 Task: Search one way flight ticket for 4 adults, 1 infant in seat and 1 infant on lap in premium economy from Lexington: Blue Grass Airport to Raleigh: Raleigh-durham International Airport on 8-5-2023. Choice of flights is Southwest. Number of bags: 3 checked bags. Price is upto 107000. Outbound departure time preference is 19:15.
Action: Mouse moved to (306, 290)
Screenshot: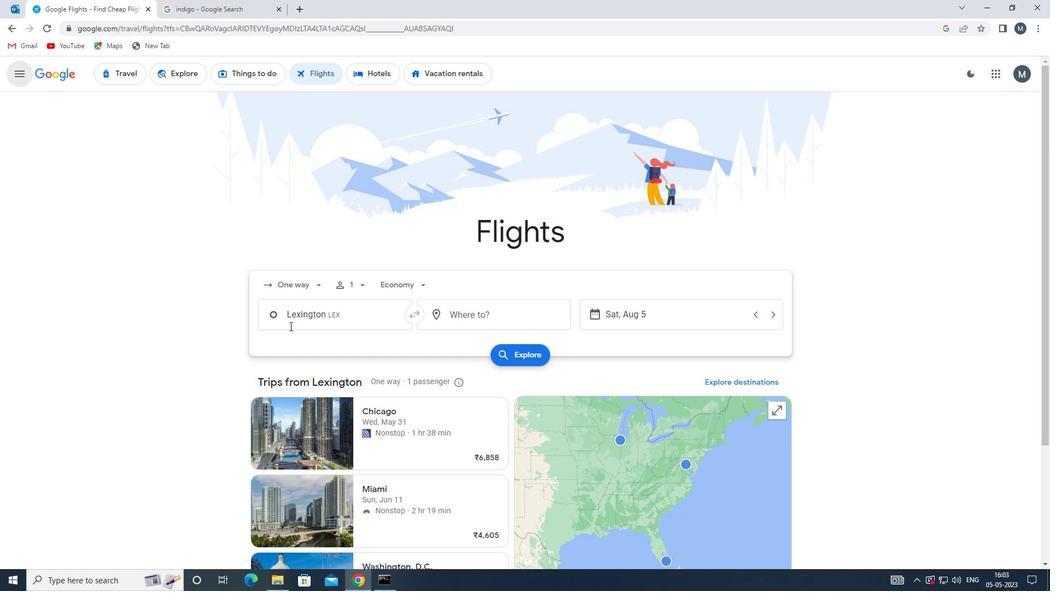 
Action: Mouse pressed left at (306, 290)
Screenshot: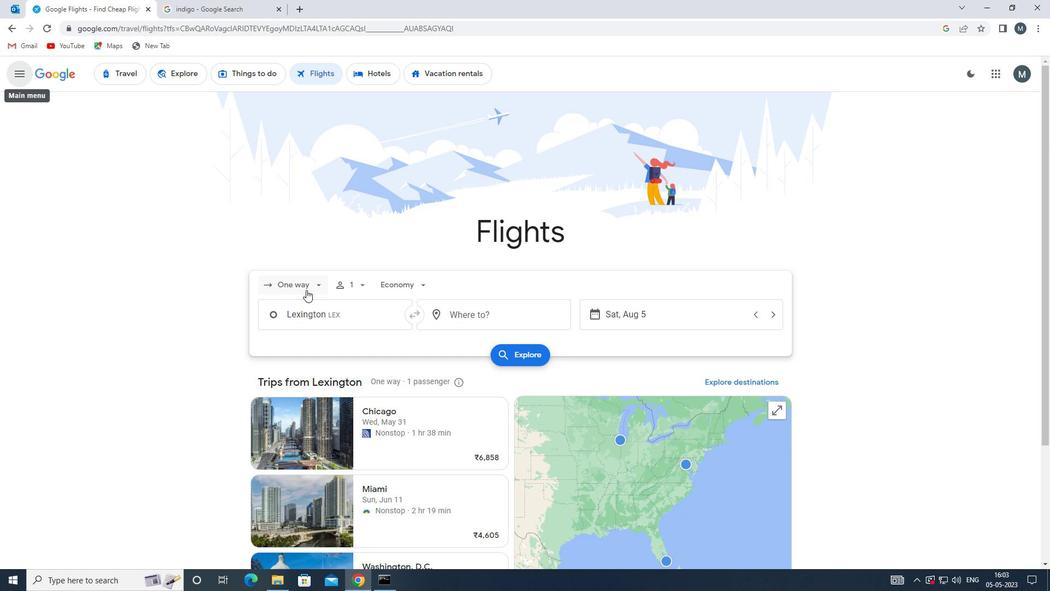 
Action: Mouse moved to (320, 338)
Screenshot: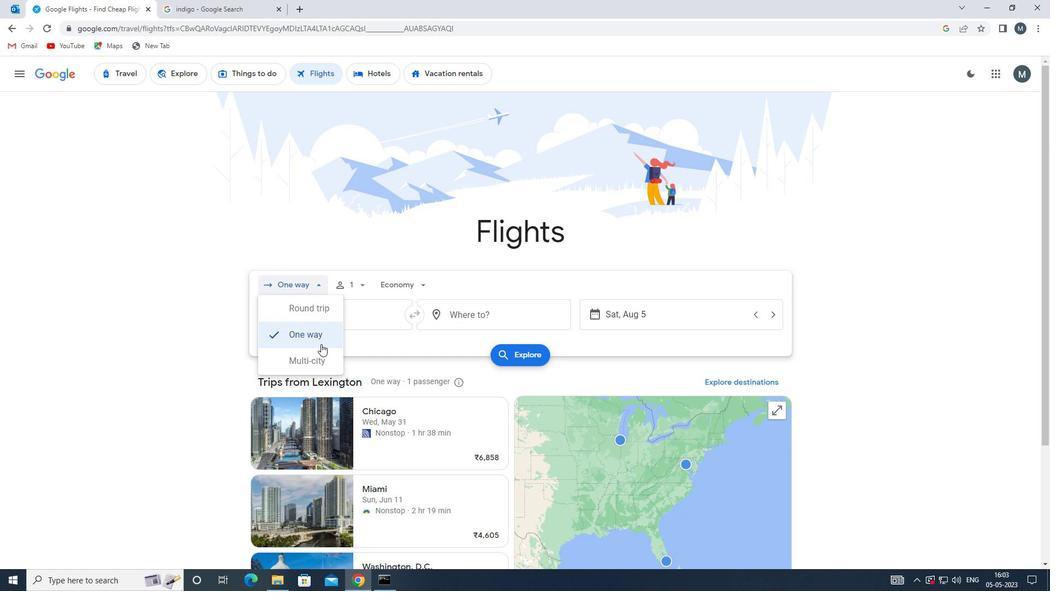
Action: Mouse pressed left at (320, 338)
Screenshot: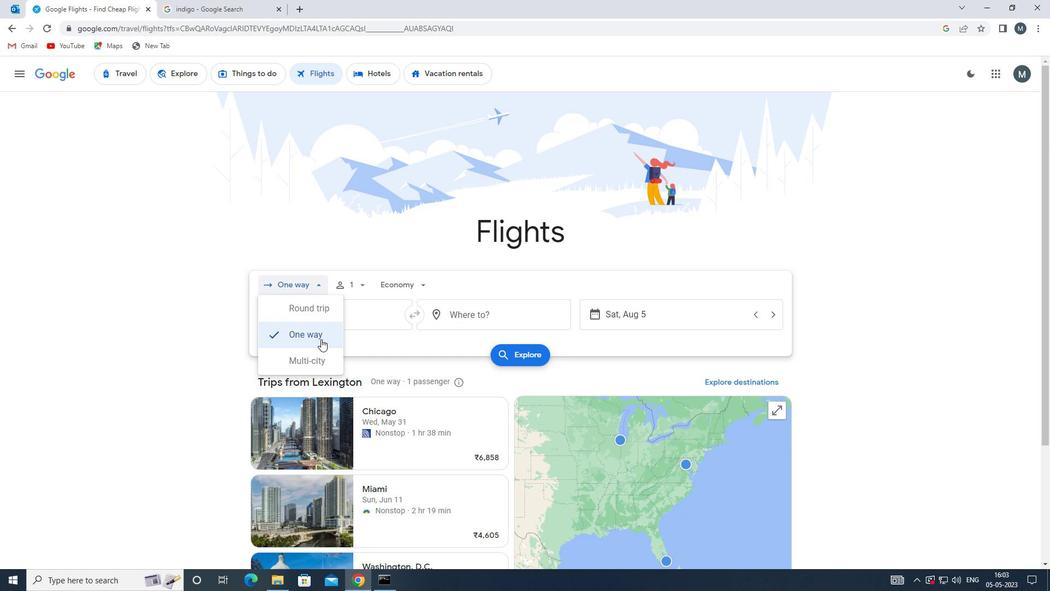 
Action: Mouse moved to (357, 290)
Screenshot: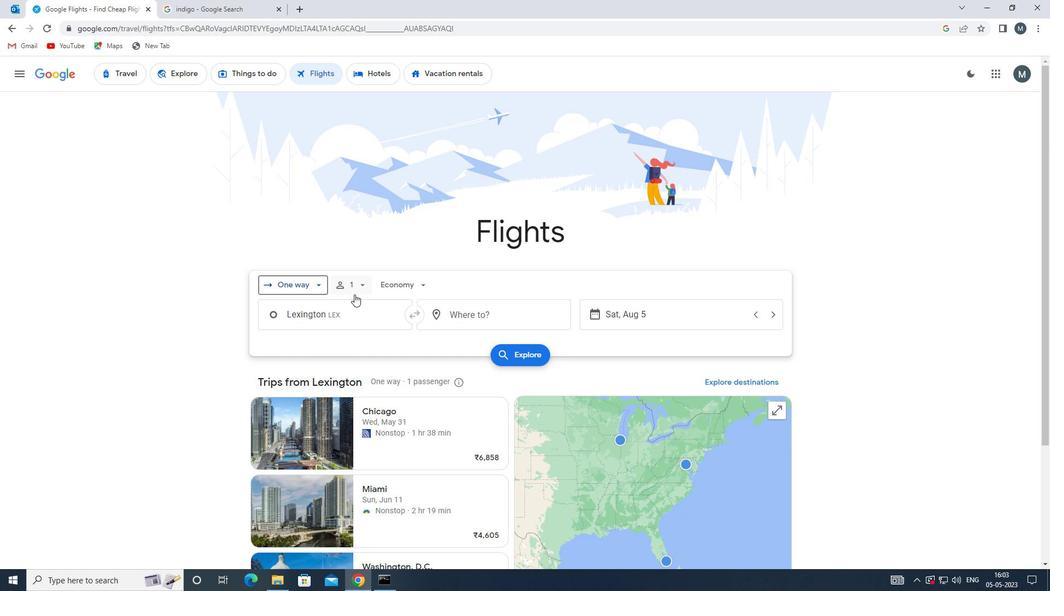 
Action: Mouse pressed left at (357, 290)
Screenshot: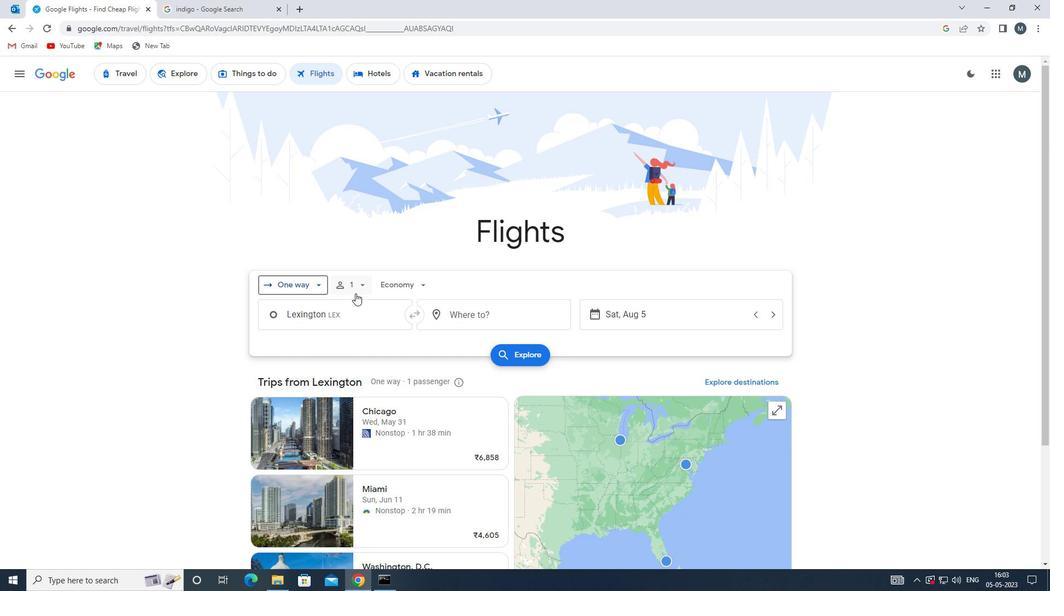 
Action: Mouse moved to (441, 316)
Screenshot: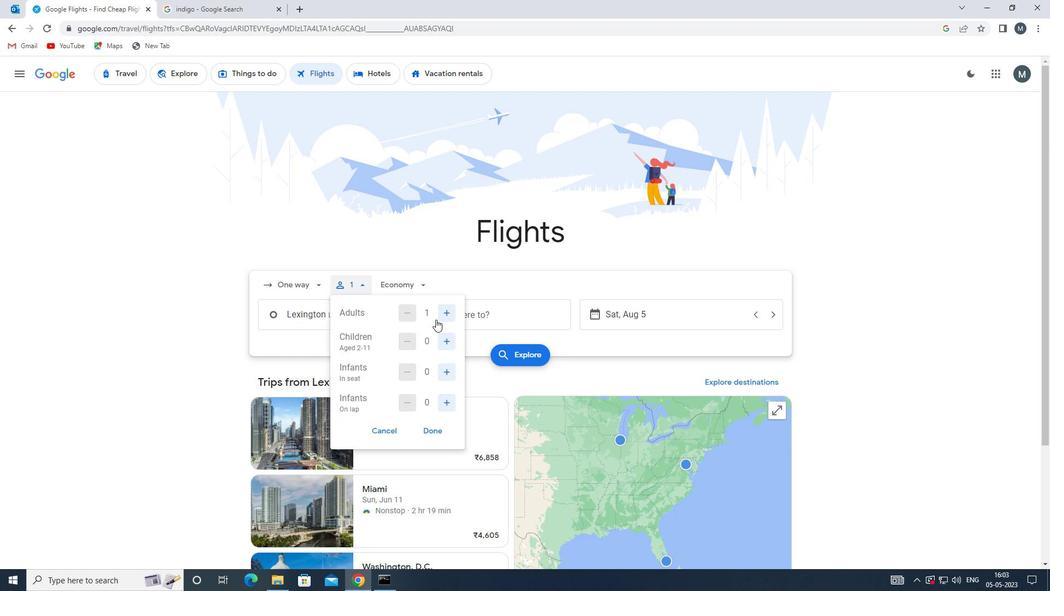 
Action: Mouse pressed left at (441, 316)
Screenshot: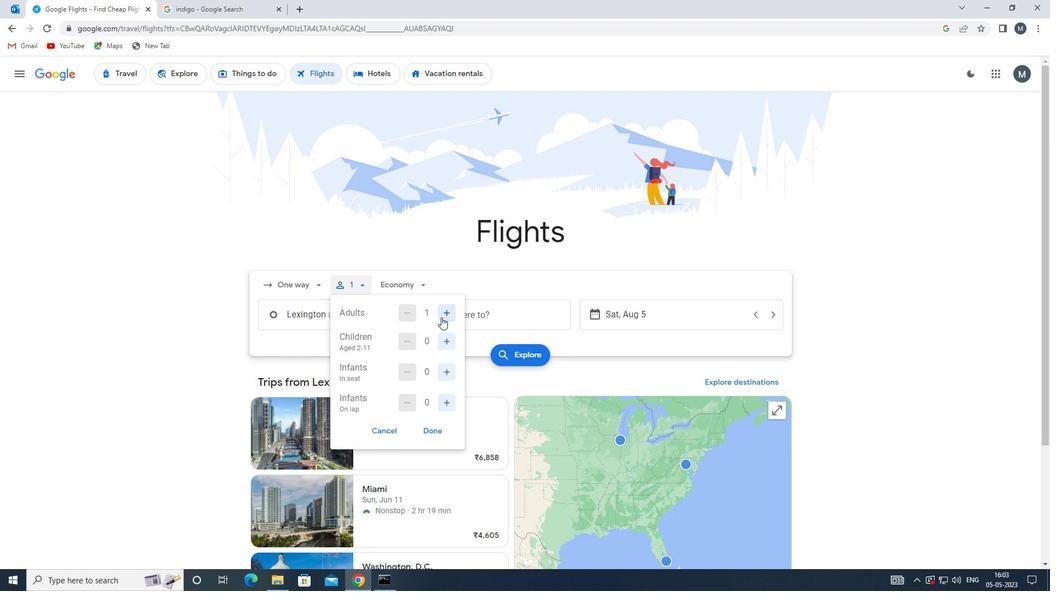 
Action: Mouse moved to (446, 315)
Screenshot: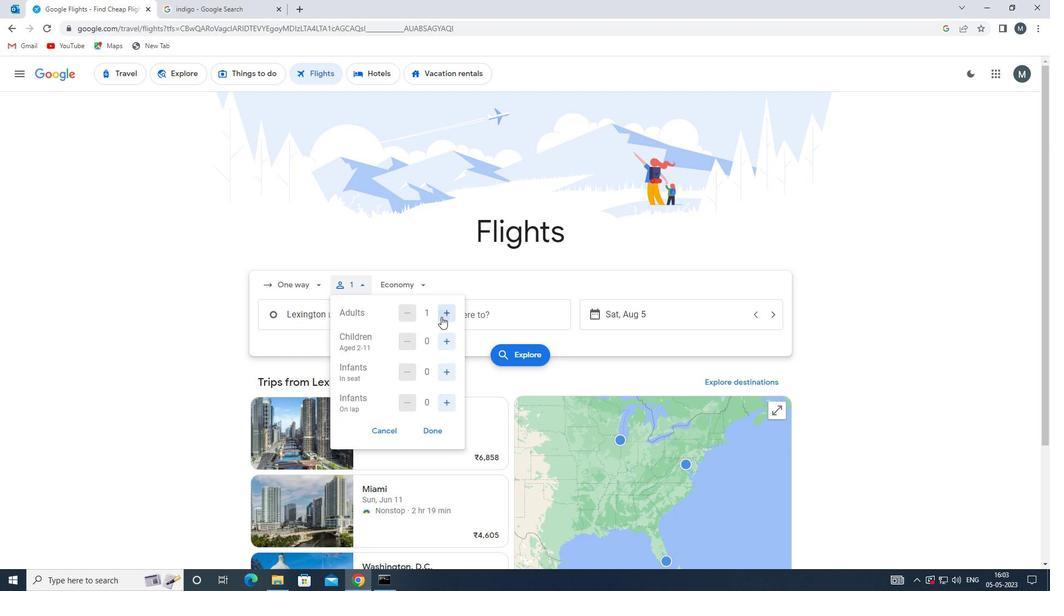 
Action: Mouse pressed left at (446, 315)
Screenshot: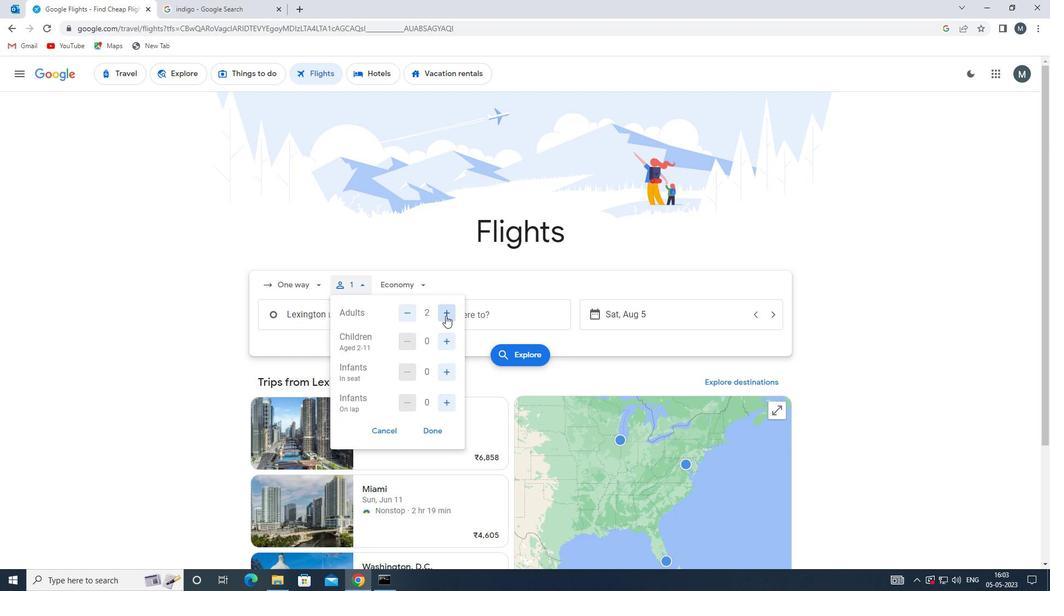 
Action: Mouse pressed left at (446, 315)
Screenshot: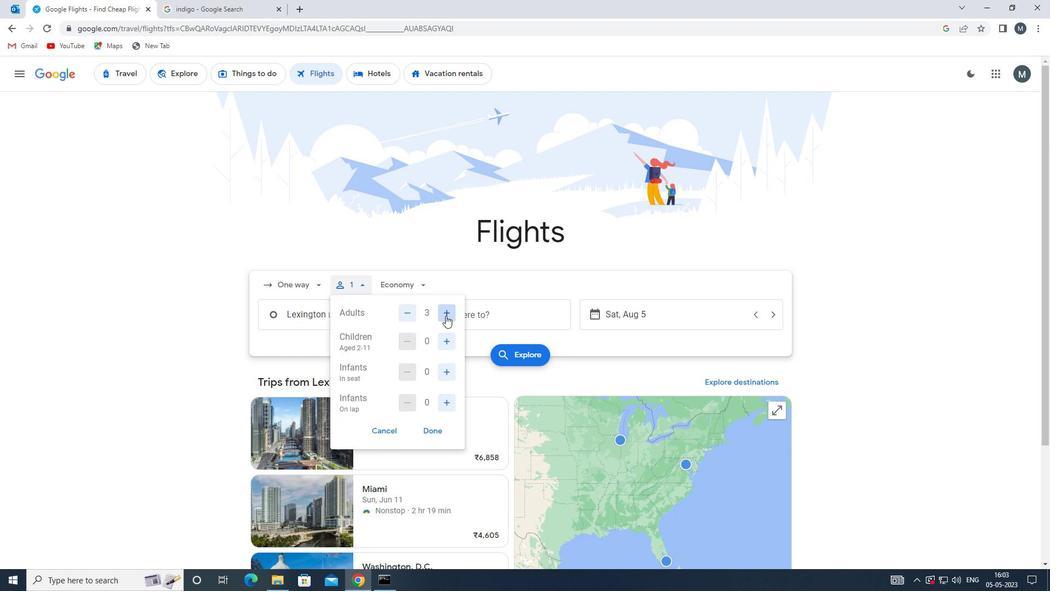 
Action: Mouse moved to (447, 373)
Screenshot: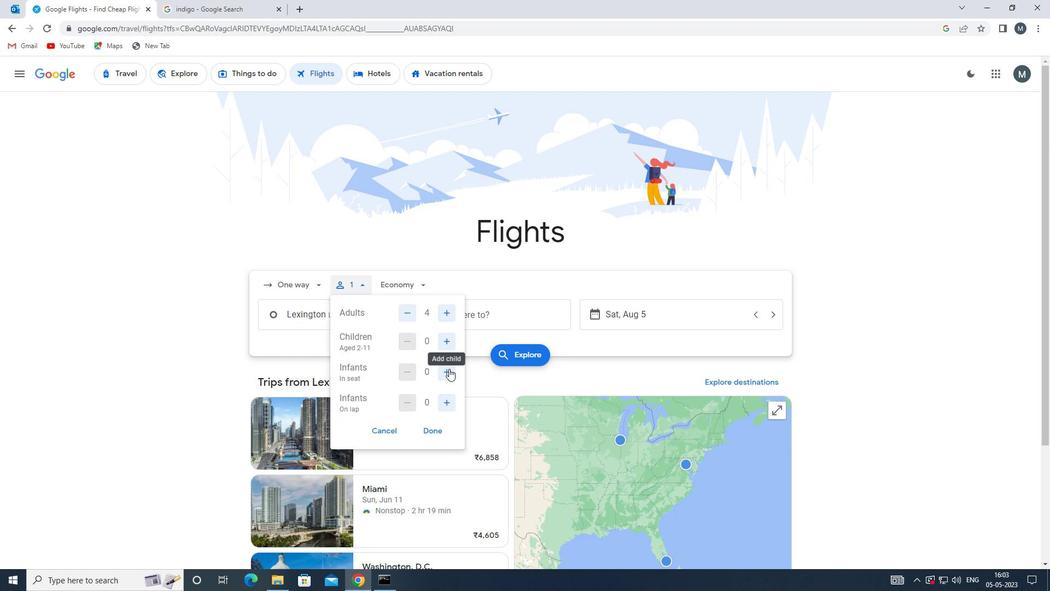 
Action: Mouse pressed left at (447, 373)
Screenshot: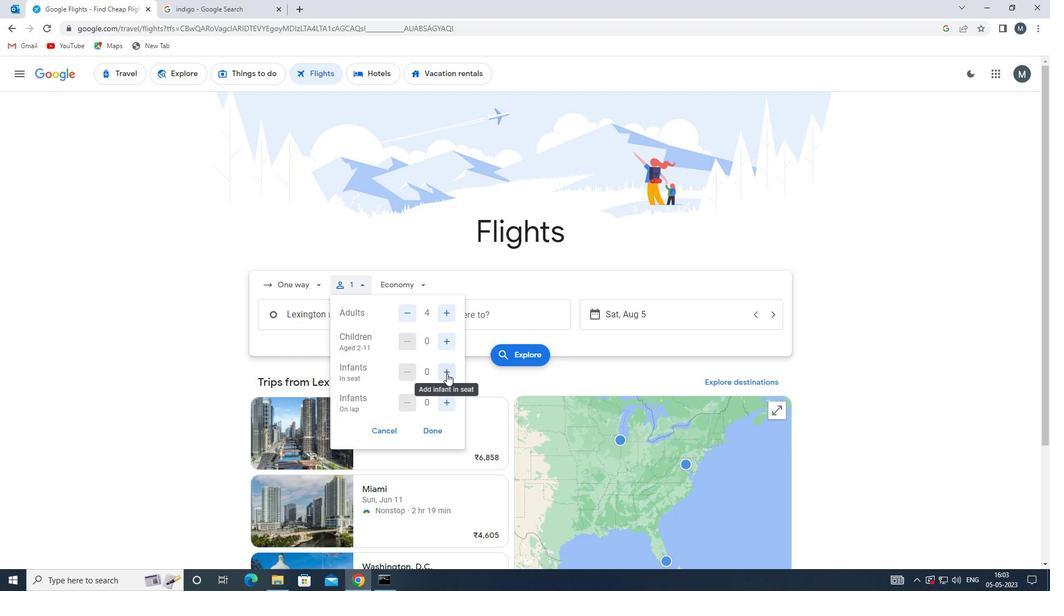 
Action: Mouse moved to (446, 405)
Screenshot: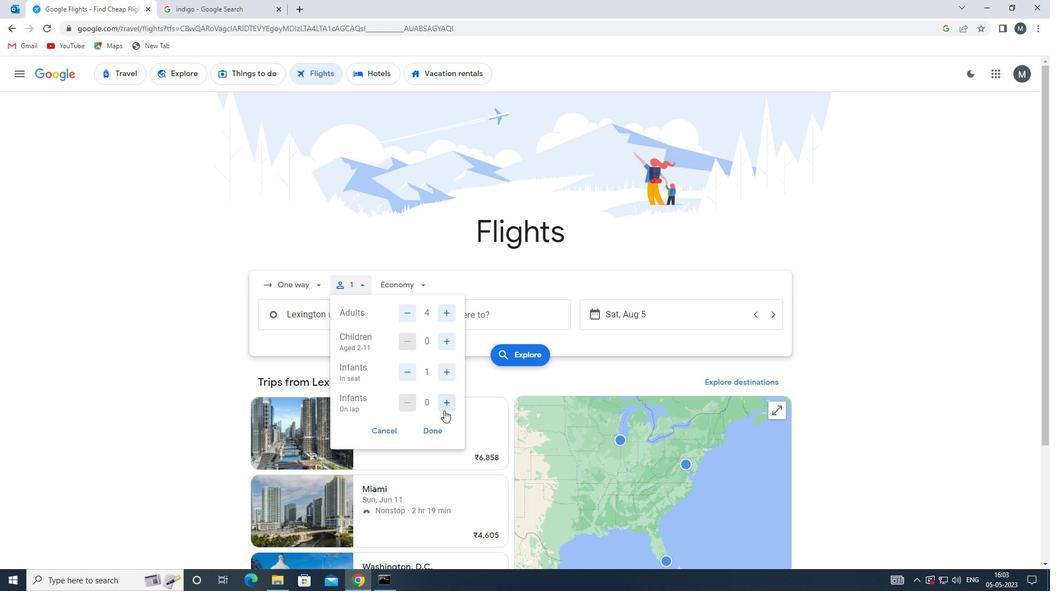
Action: Mouse pressed left at (446, 405)
Screenshot: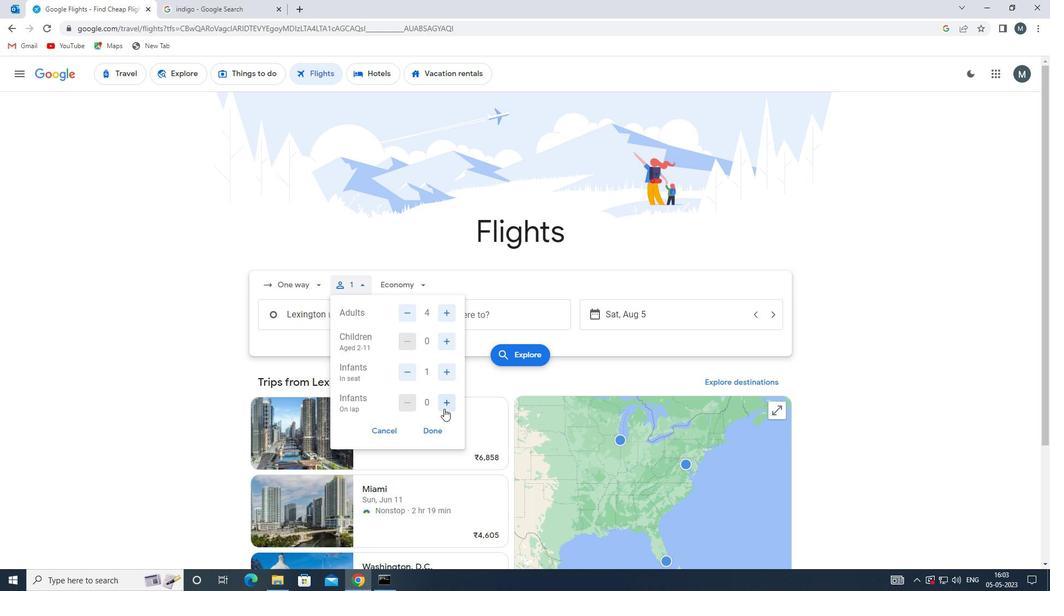 
Action: Mouse moved to (440, 426)
Screenshot: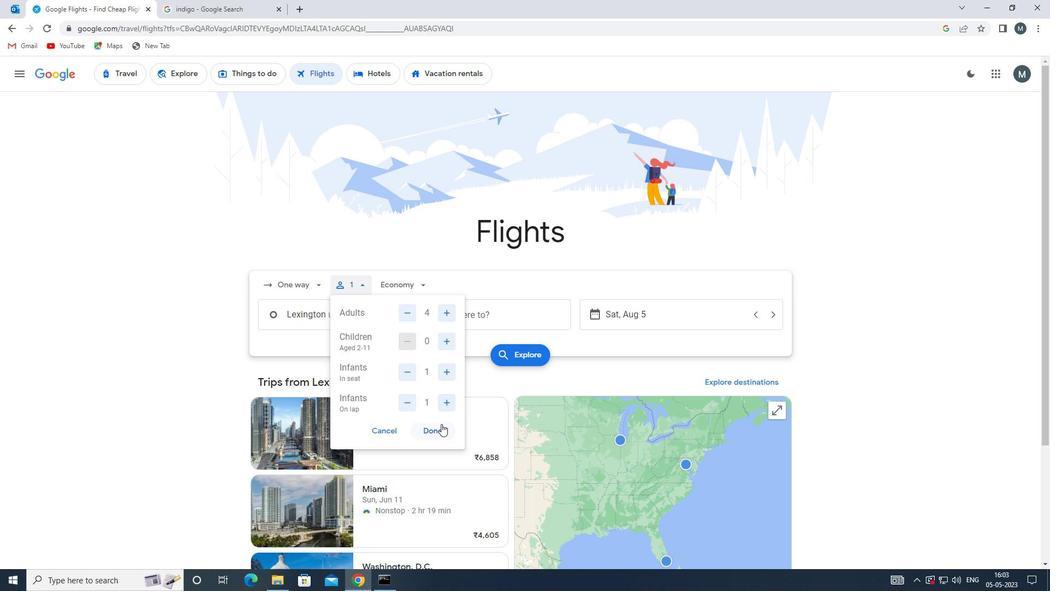 
Action: Mouse pressed left at (440, 426)
Screenshot: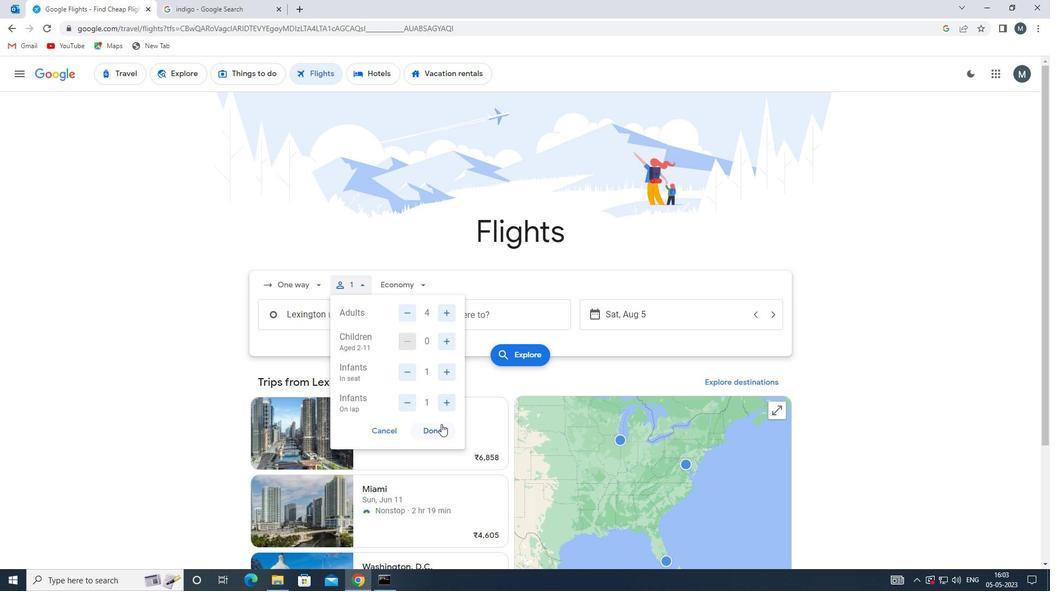 
Action: Mouse moved to (407, 288)
Screenshot: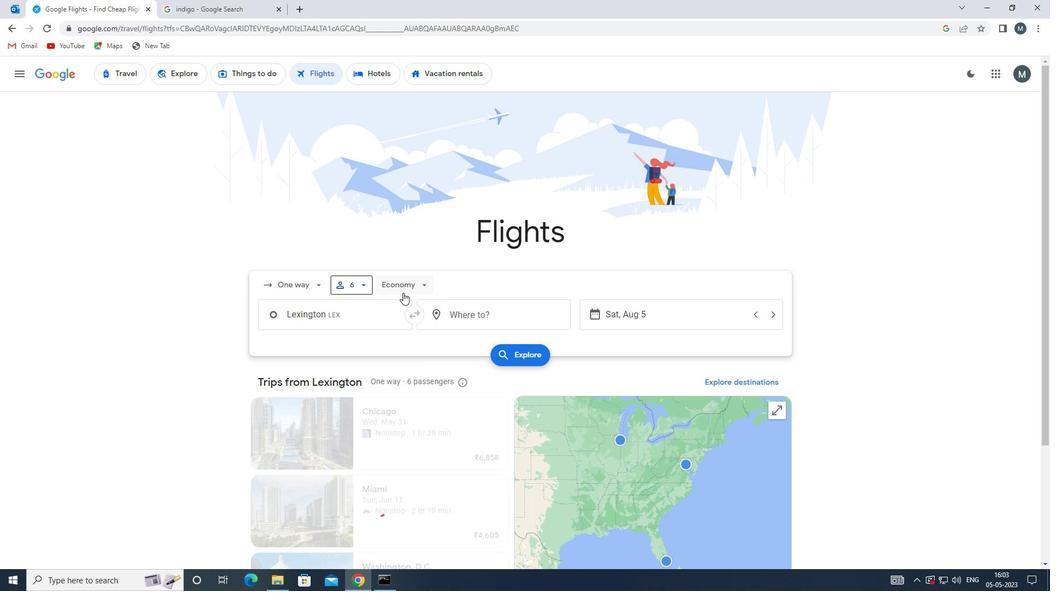 
Action: Mouse pressed left at (407, 288)
Screenshot: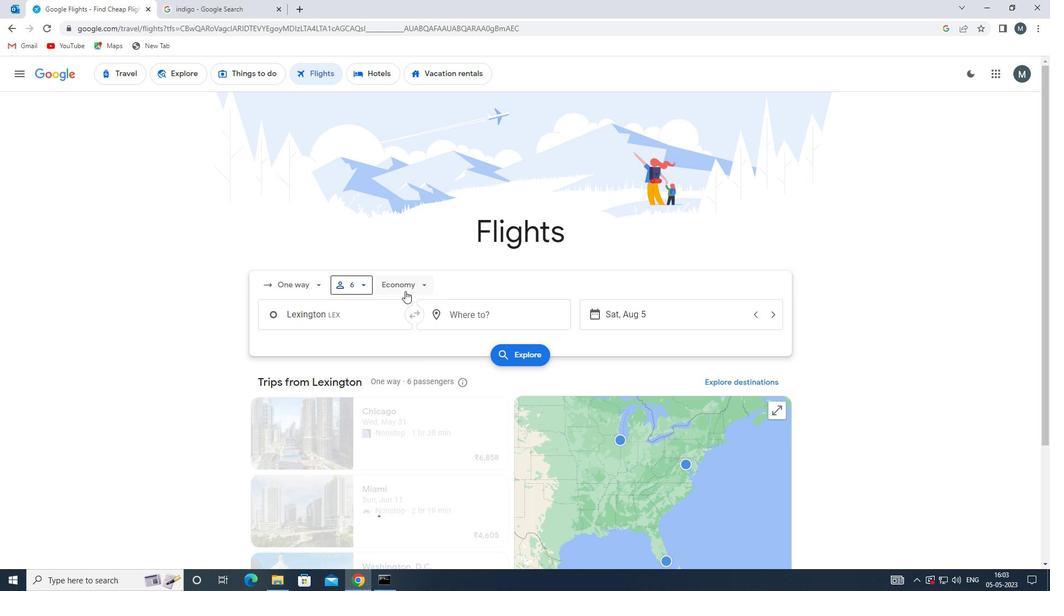 
Action: Mouse moved to (429, 330)
Screenshot: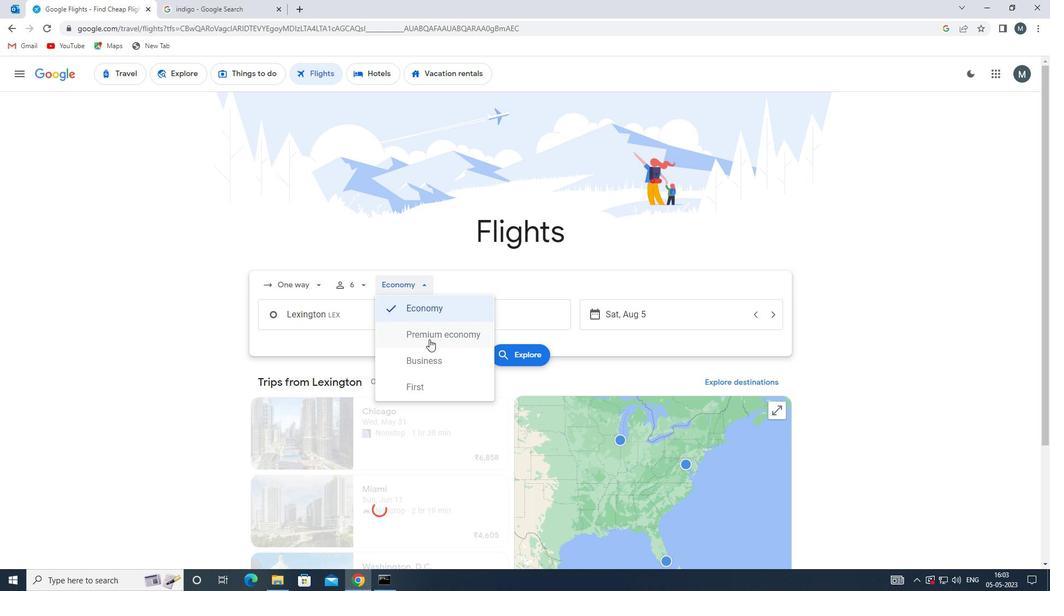 
Action: Mouse pressed left at (429, 330)
Screenshot: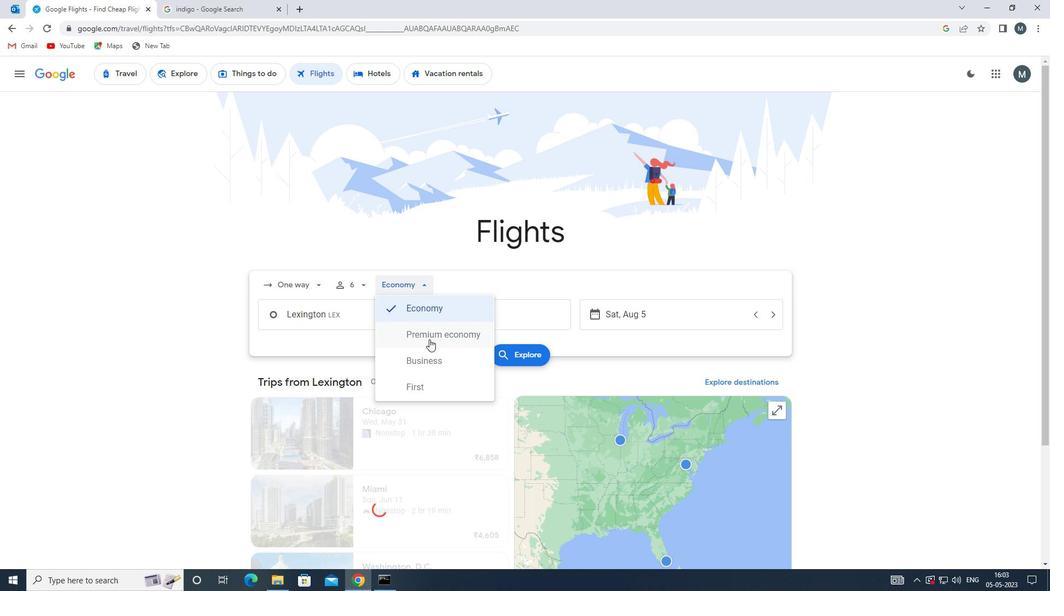 
Action: Mouse moved to (350, 315)
Screenshot: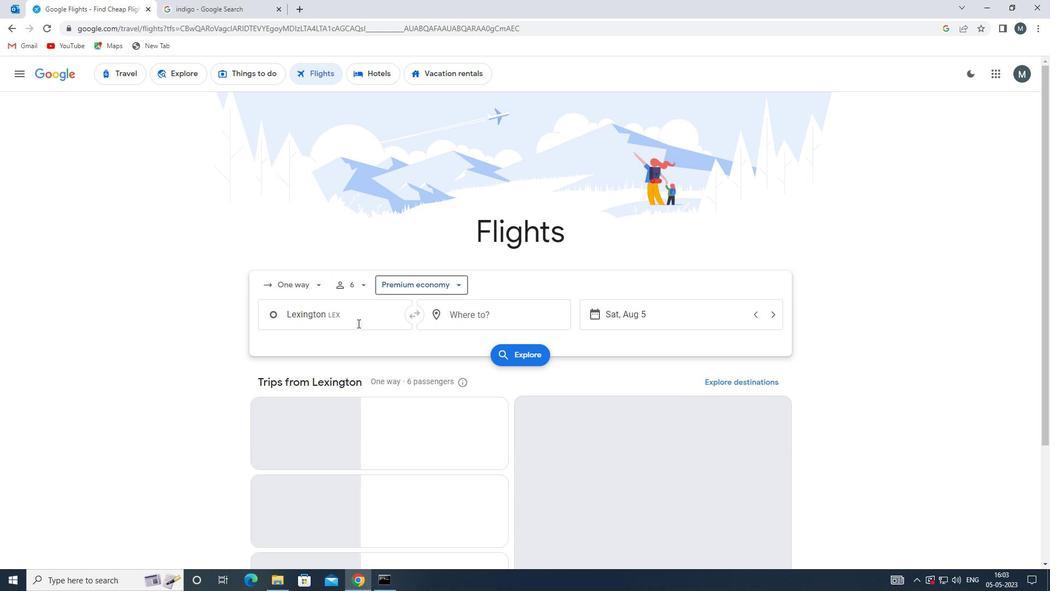 
Action: Mouse pressed left at (350, 315)
Screenshot: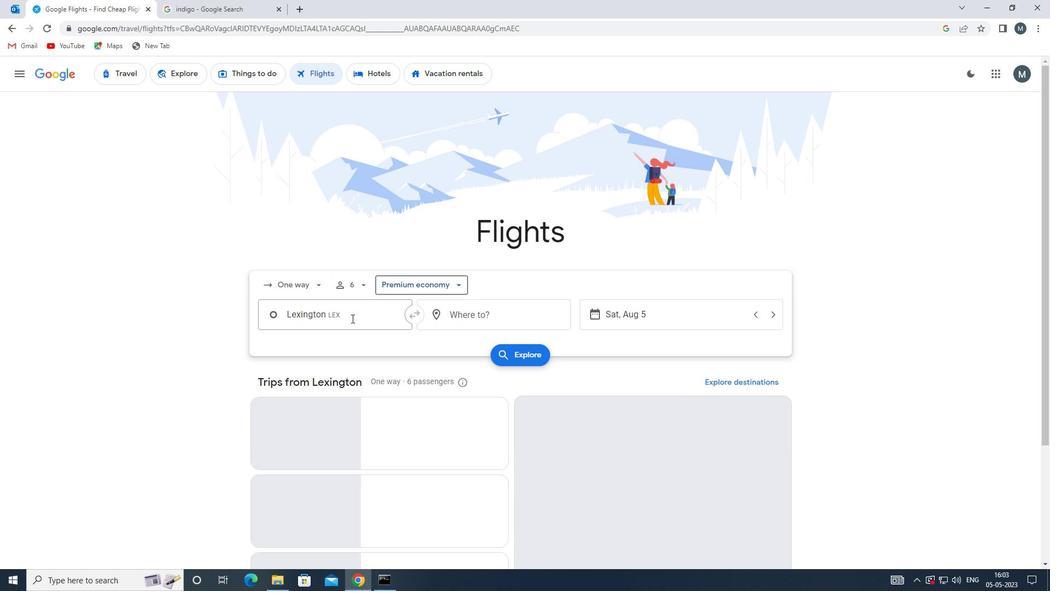 
Action: Mouse moved to (368, 370)
Screenshot: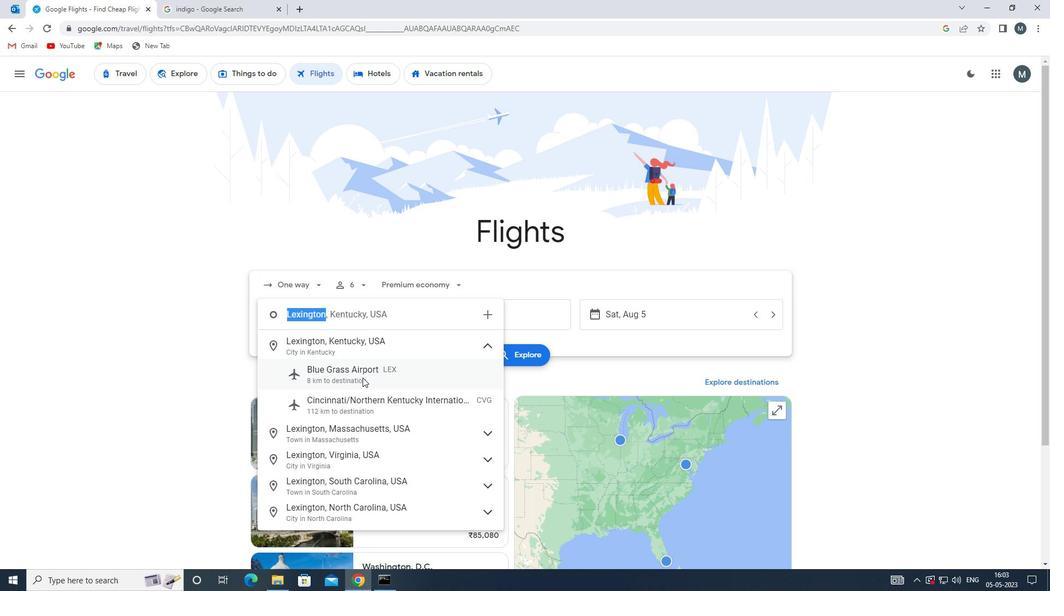 
Action: Mouse pressed left at (368, 370)
Screenshot: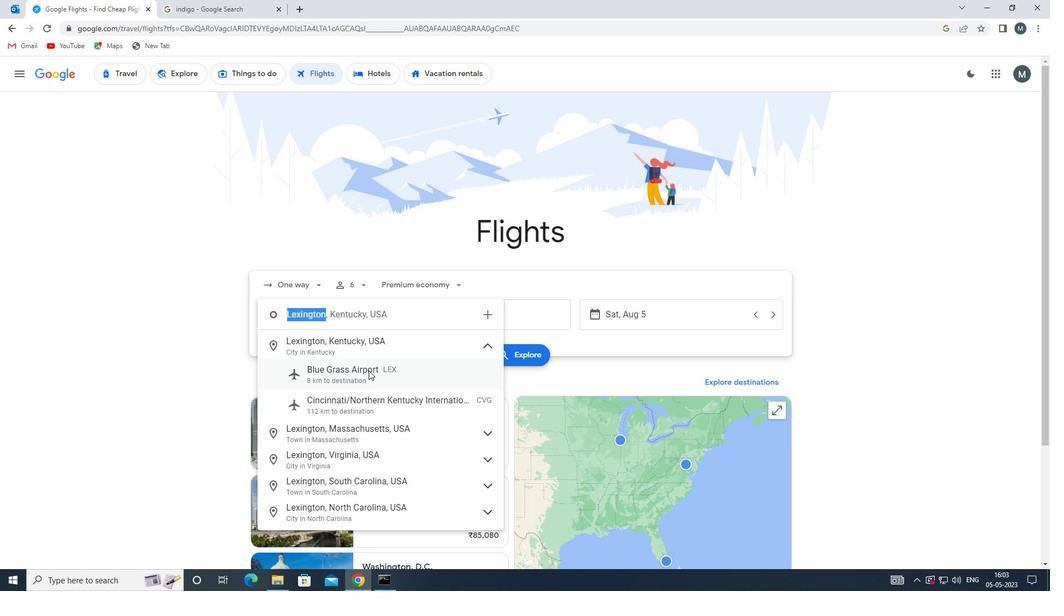 
Action: Mouse moved to (463, 321)
Screenshot: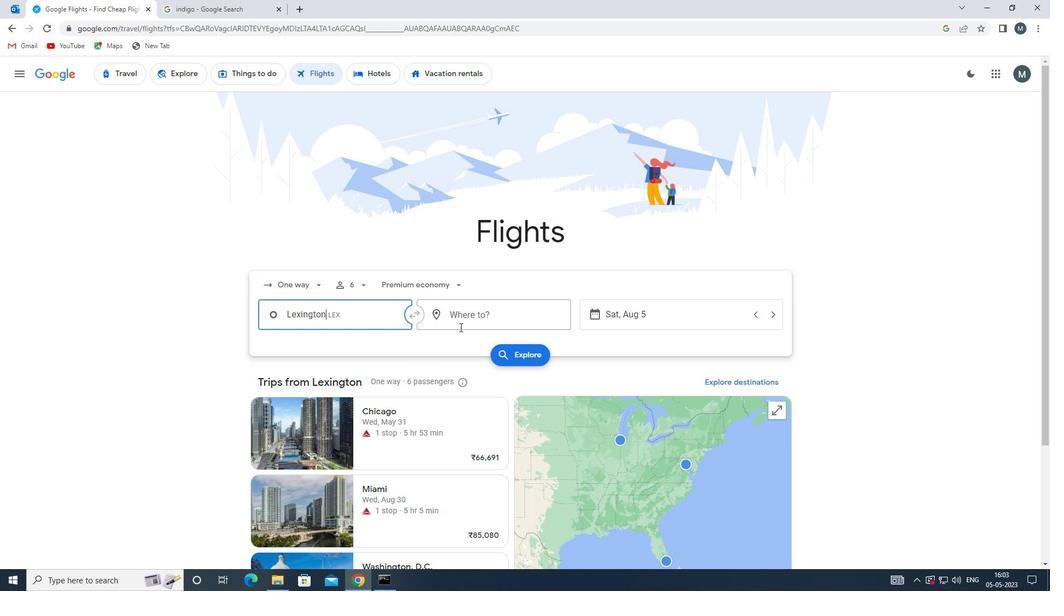 
Action: Mouse pressed left at (463, 321)
Screenshot: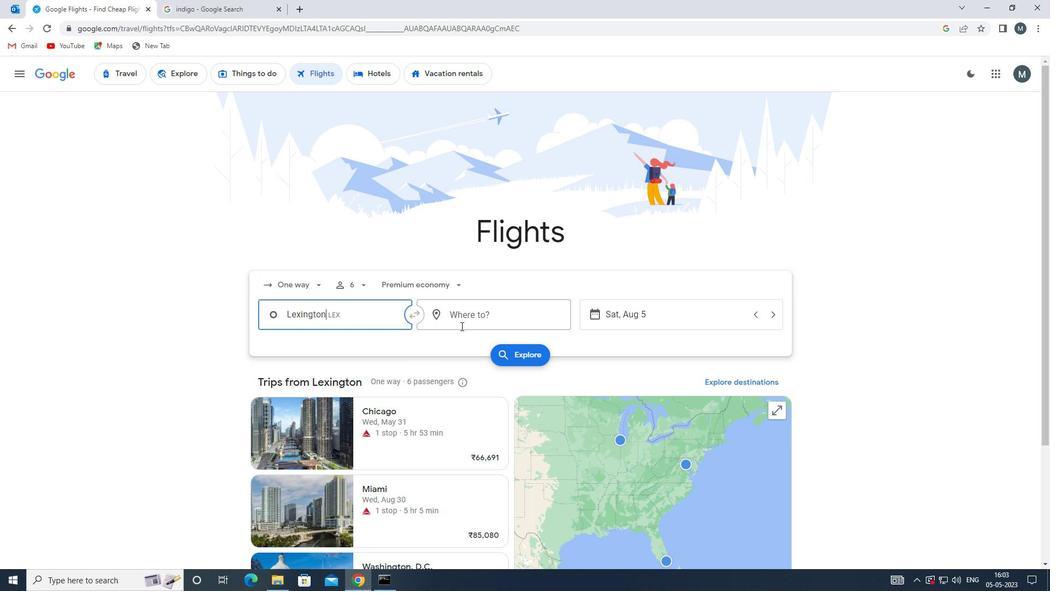 
Action: Mouse moved to (464, 321)
Screenshot: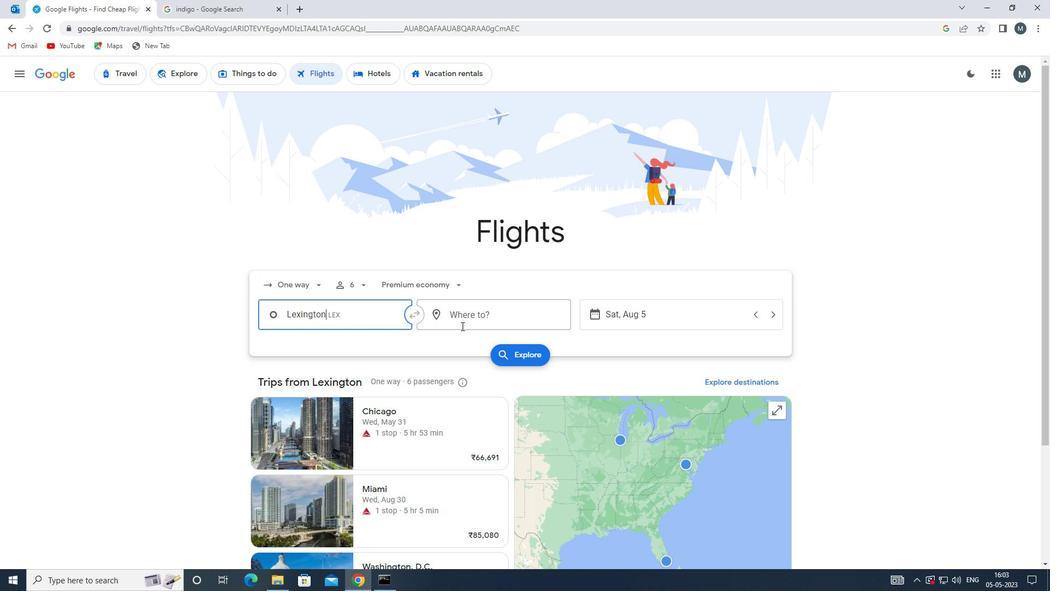 
Action: Key pressed rdu
Screenshot: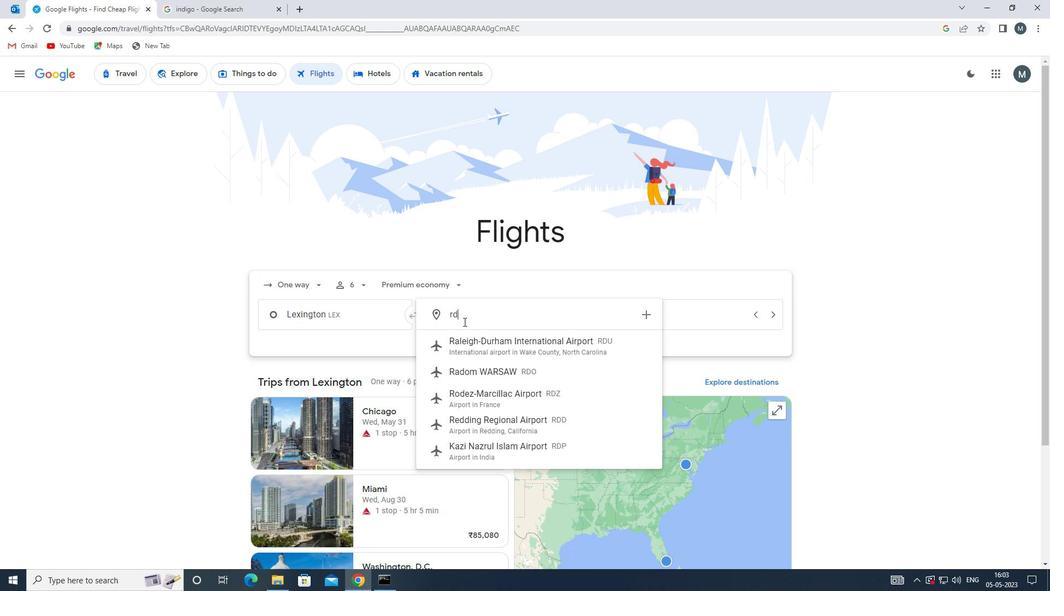 
Action: Mouse moved to (534, 349)
Screenshot: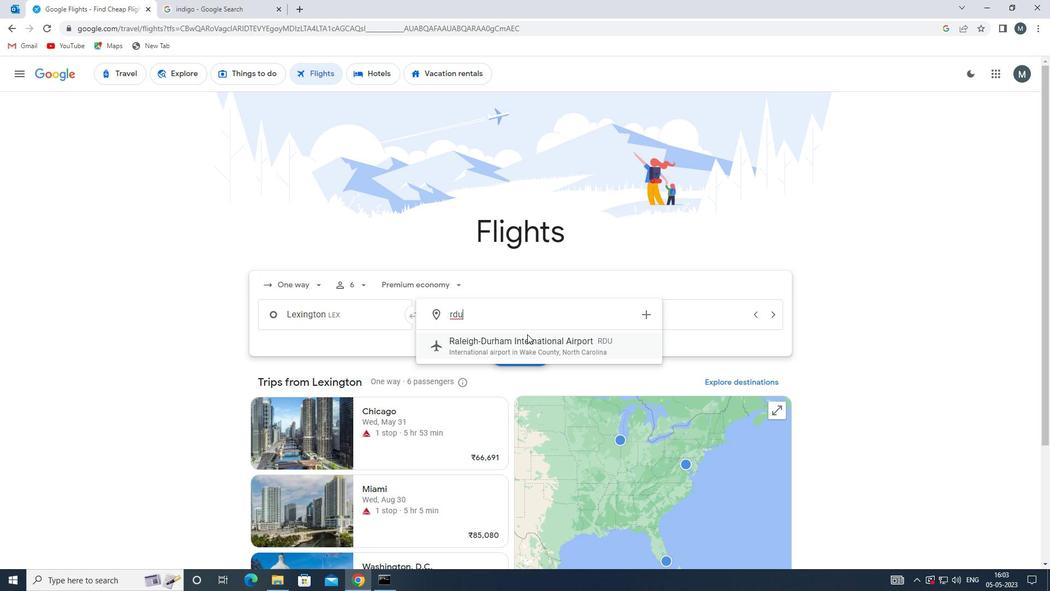 
Action: Mouse pressed left at (534, 349)
Screenshot: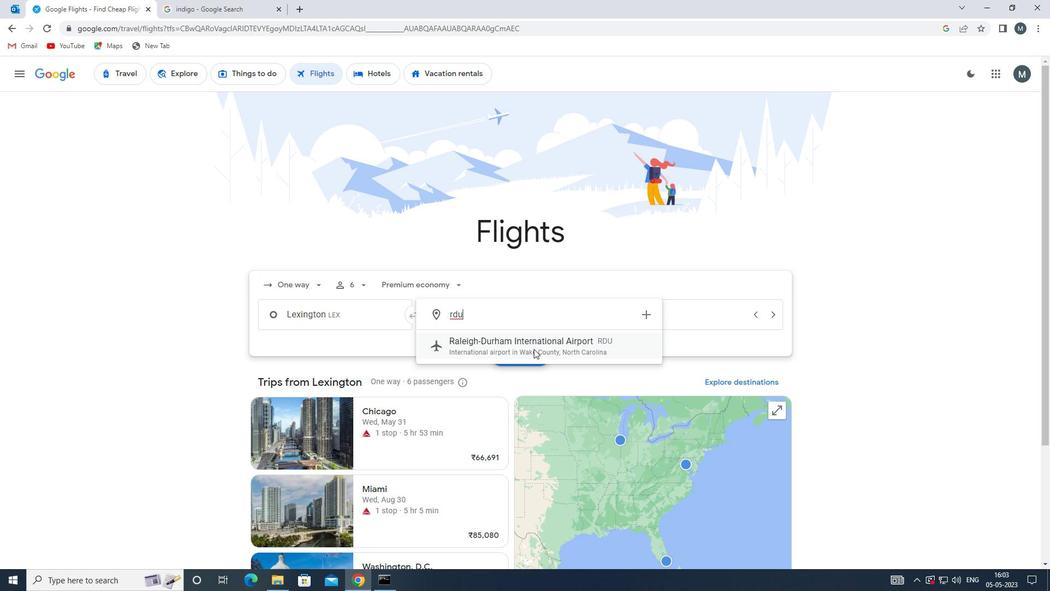 
Action: Mouse moved to (631, 319)
Screenshot: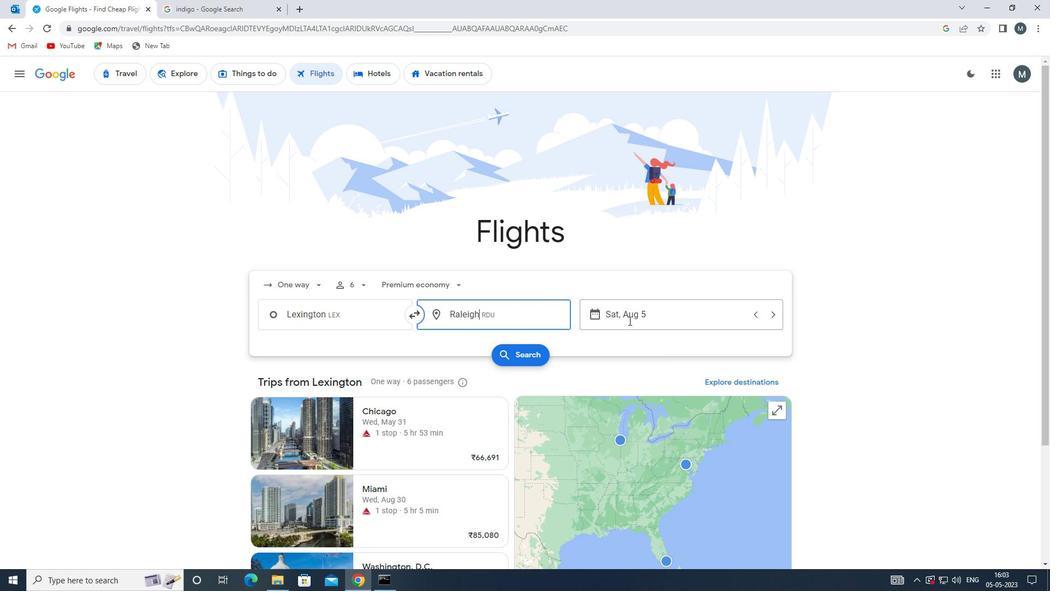 
Action: Mouse pressed left at (631, 319)
Screenshot: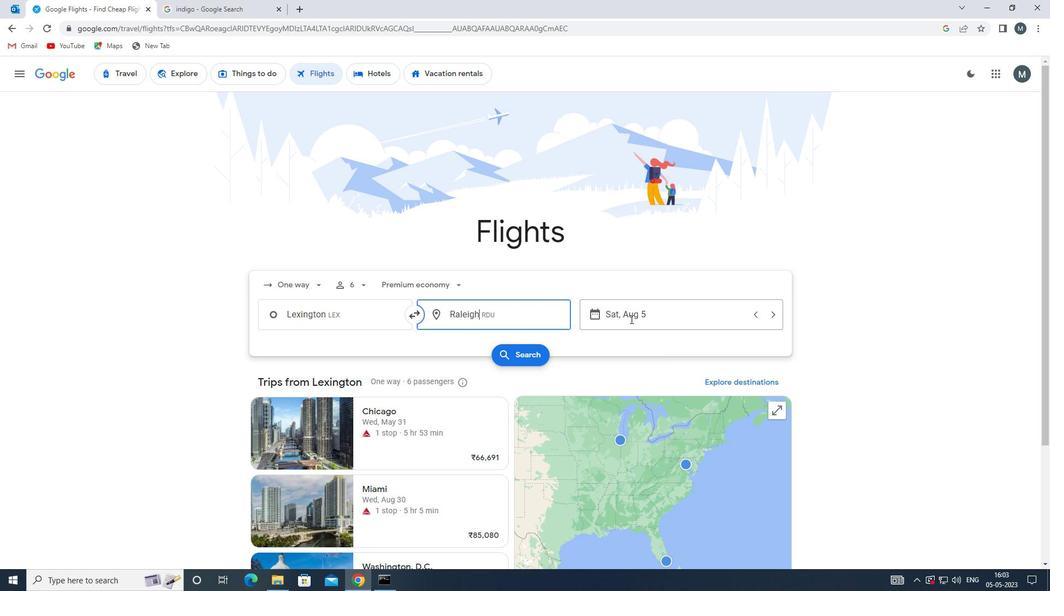
Action: Mouse moved to (557, 374)
Screenshot: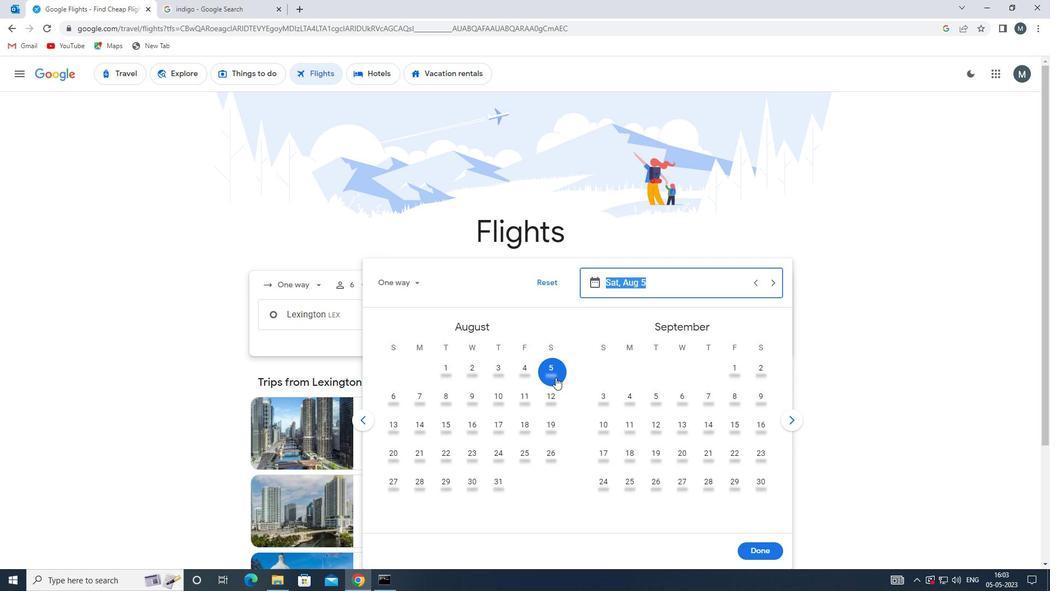 
Action: Mouse pressed left at (557, 374)
Screenshot: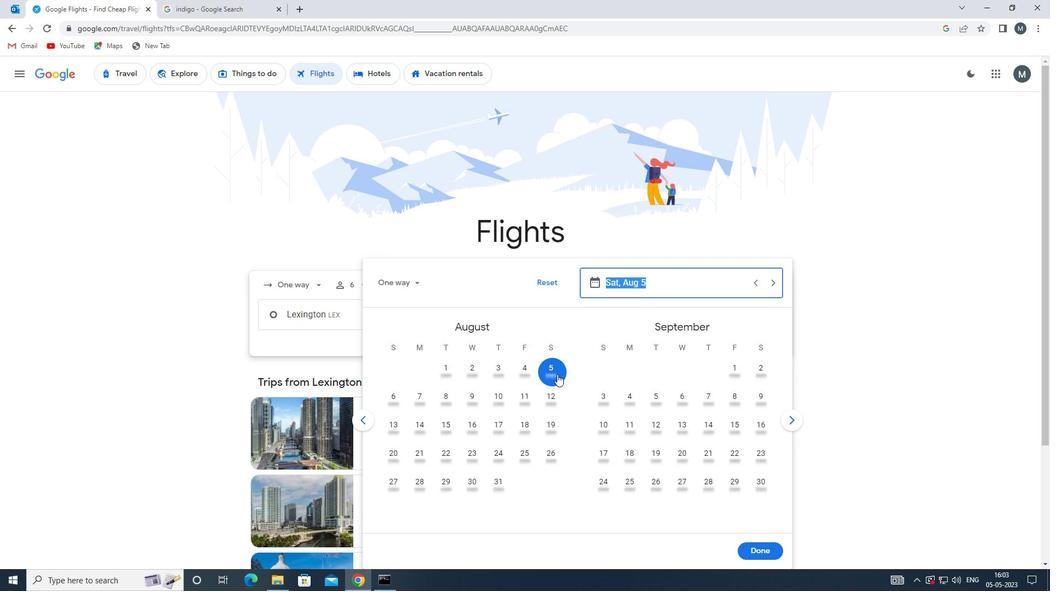 
Action: Mouse moved to (761, 549)
Screenshot: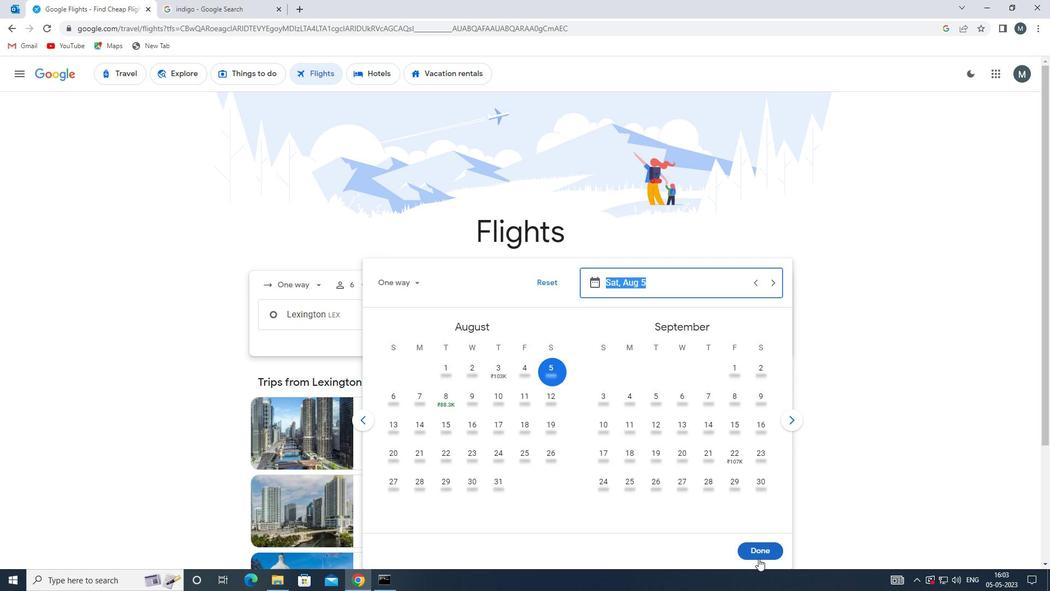 
Action: Mouse pressed left at (761, 549)
Screenshot: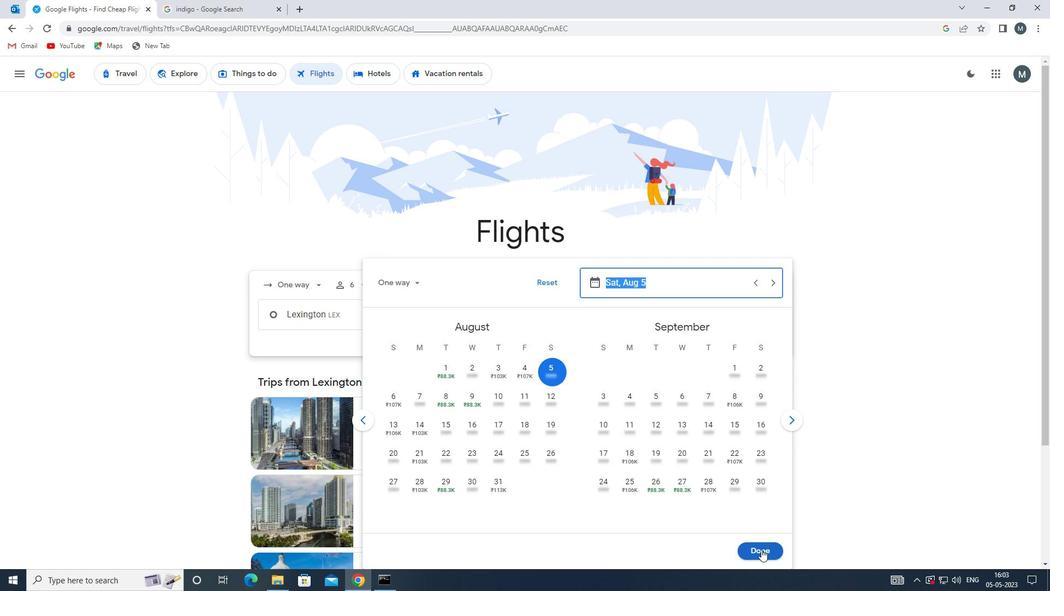 
Action: Mouse moved to (520, 349)
Screenshot: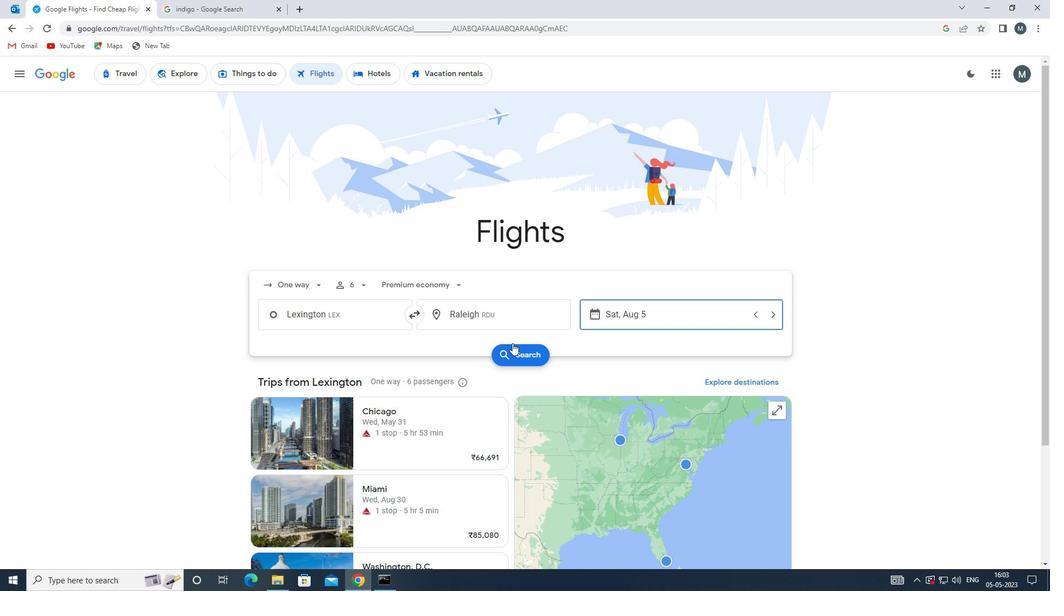 
Action: Mouse pressed left at (520, 349)
Screenshot: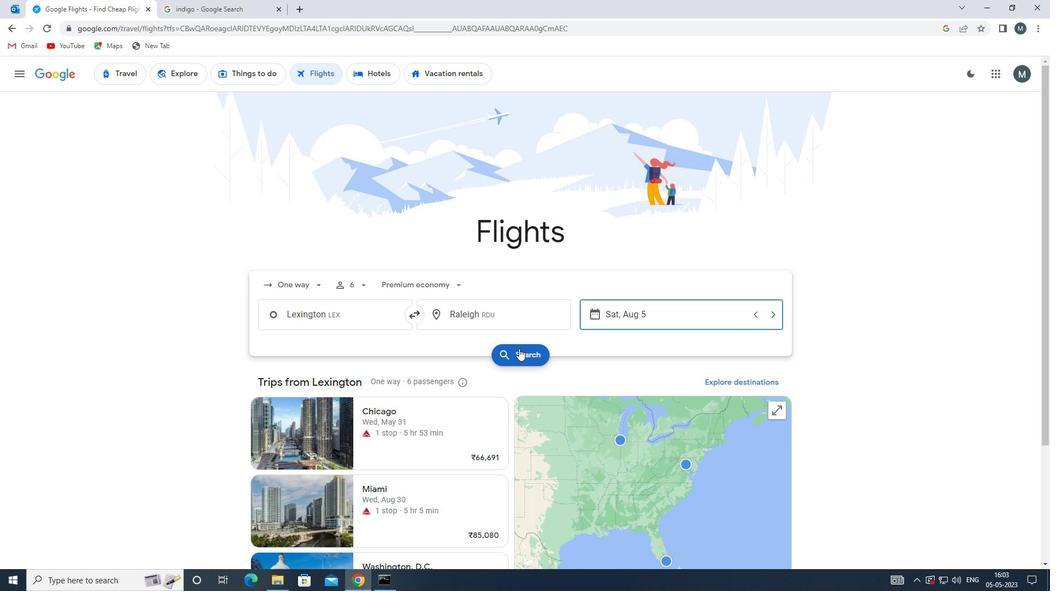 
Action: Mouse moved to (281, 173)
Screenshot: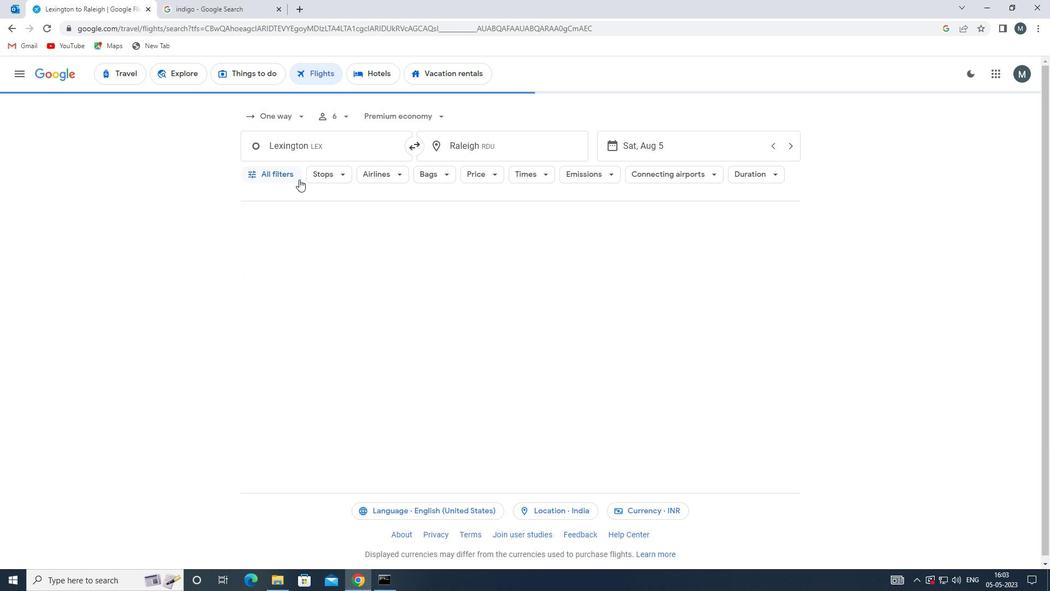 
Action: Mouse pressed left at (281, 173)
Screenshot: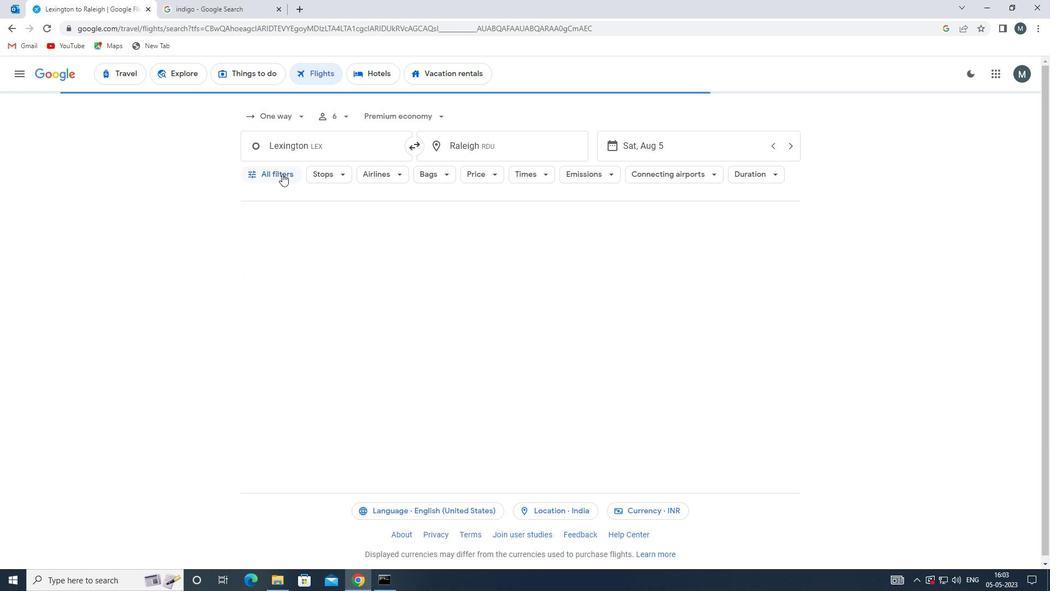 
Action: Mouse moved to (352, 260)
Screenshot: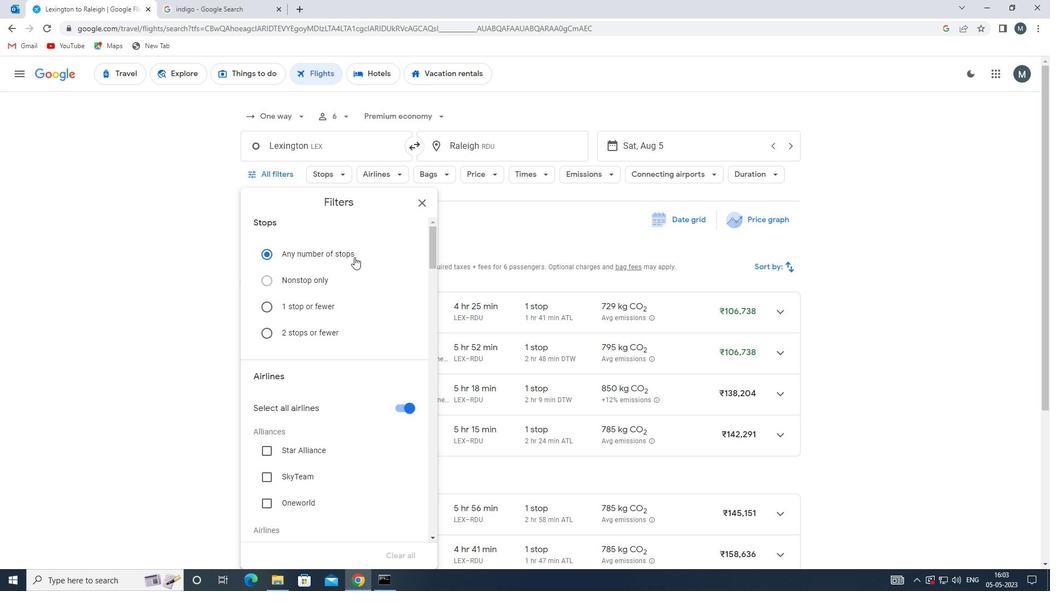 
Action: Mouse scrolled (352, 259) with delta (0, 0)
Screenshot: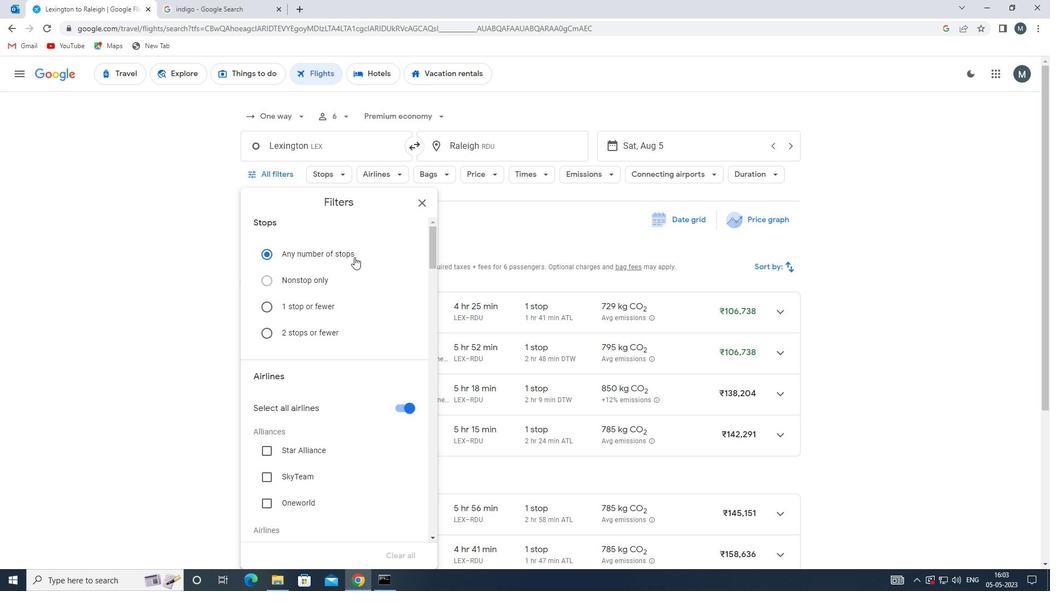 
Action: Mouse moved to (352, 263)
Screenshot: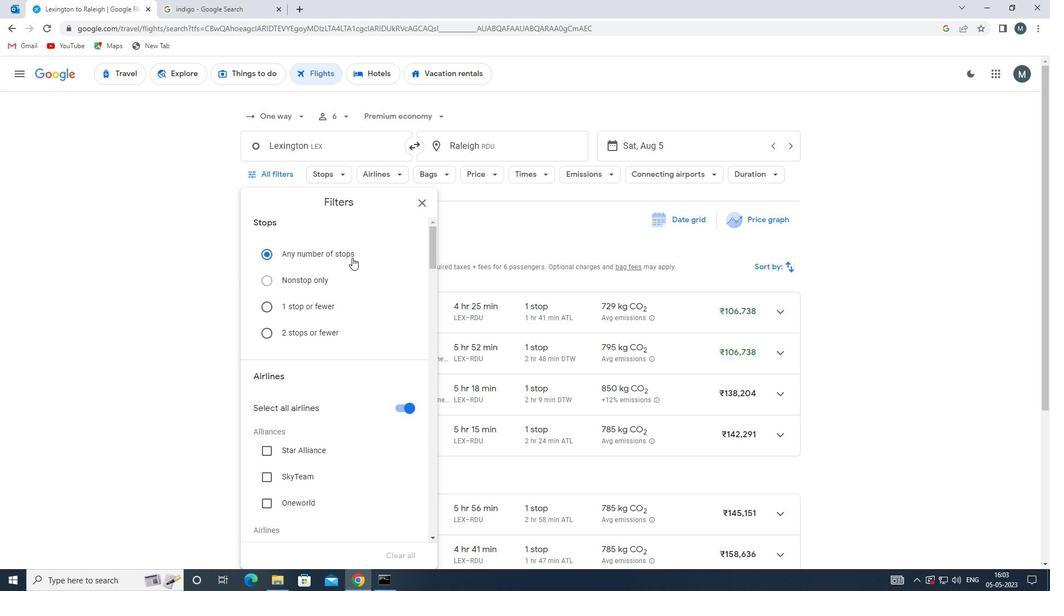 
Action: Mouse scrolled (352, 263) with delta (0, 0)
Screenshot: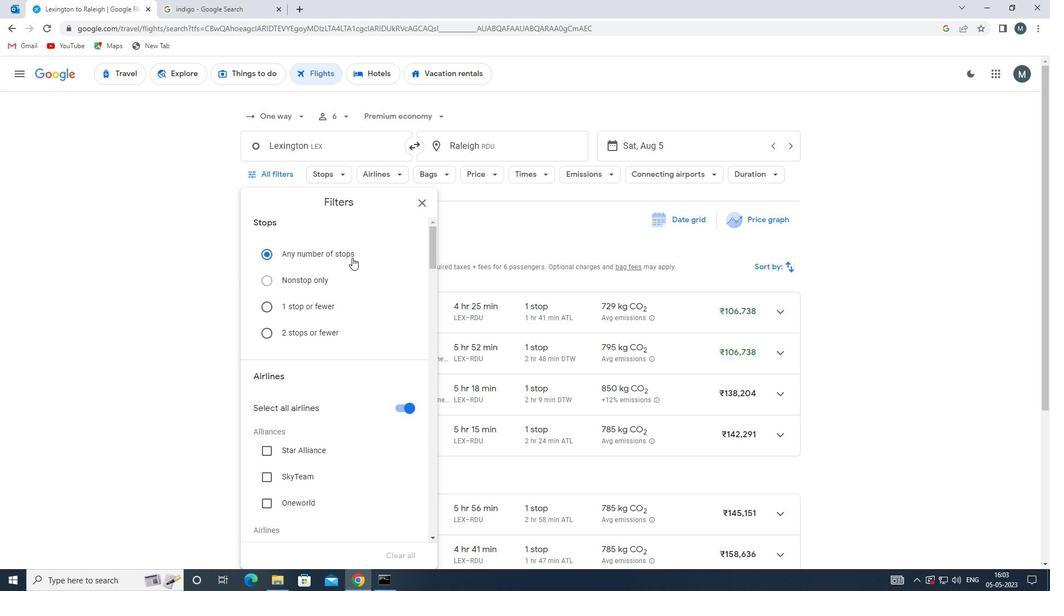 
Action: Mouse moved to (406, 297)
Screenshot: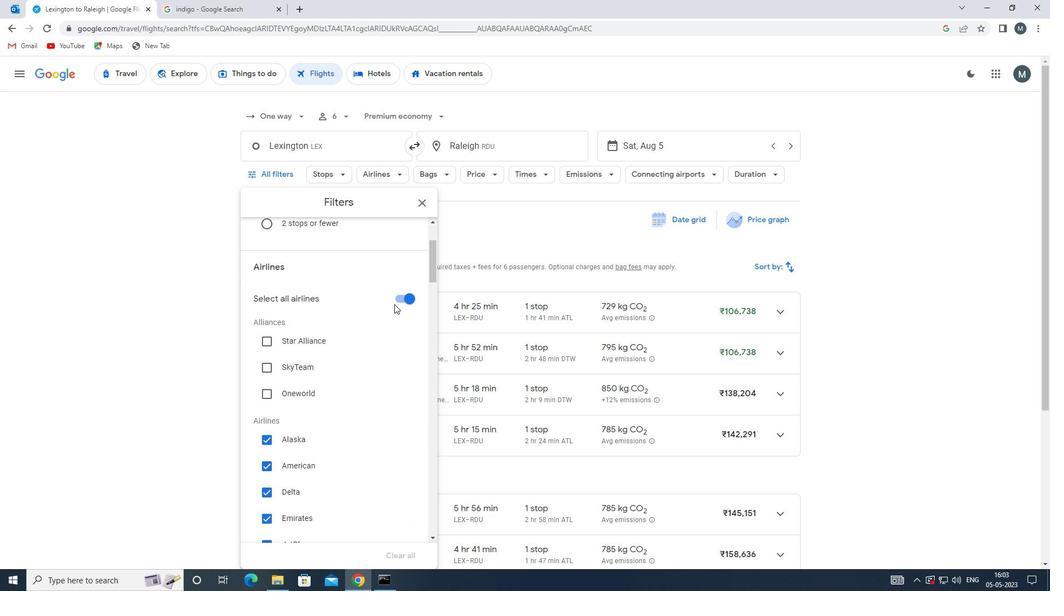 
Action: Mouse pressed left at (406, 297)
Screenshot: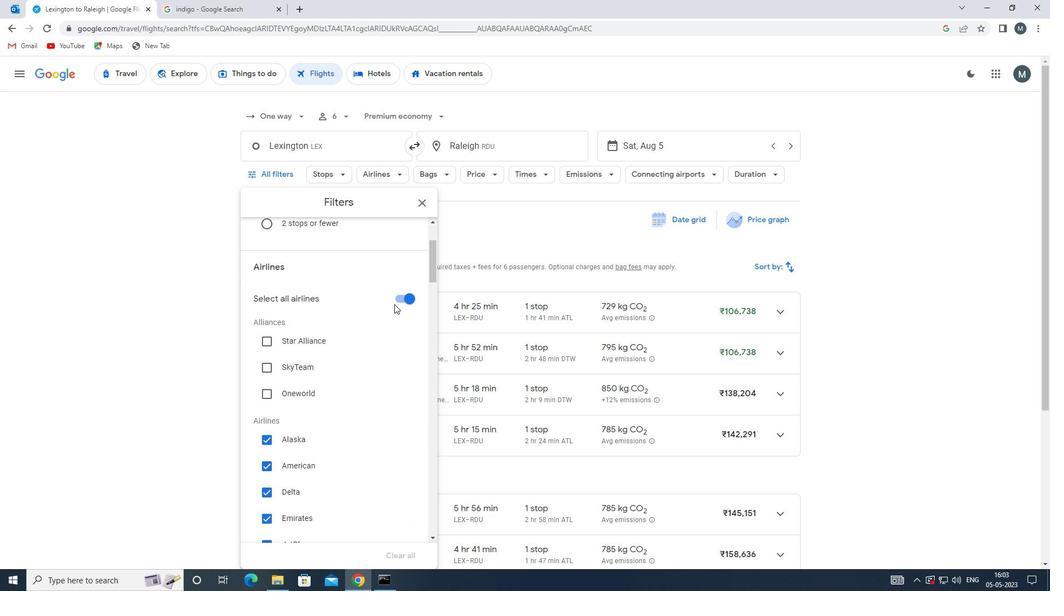 
Action: Mouse moved to (317, 334)
Screenshot: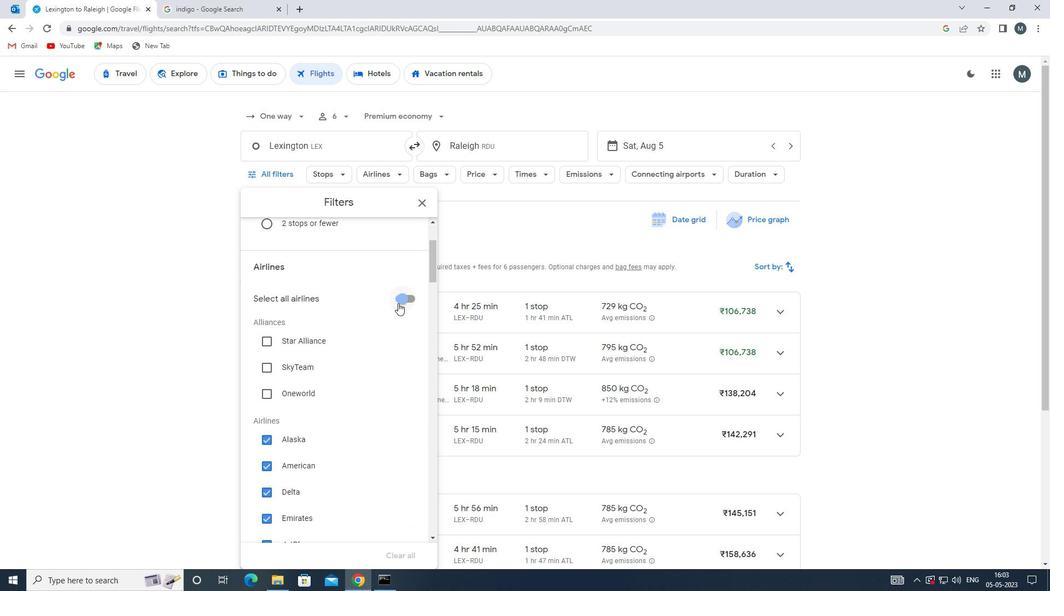 
Action: Mouse scrolled (317, 334) with delta (0, 0)
Screenshot: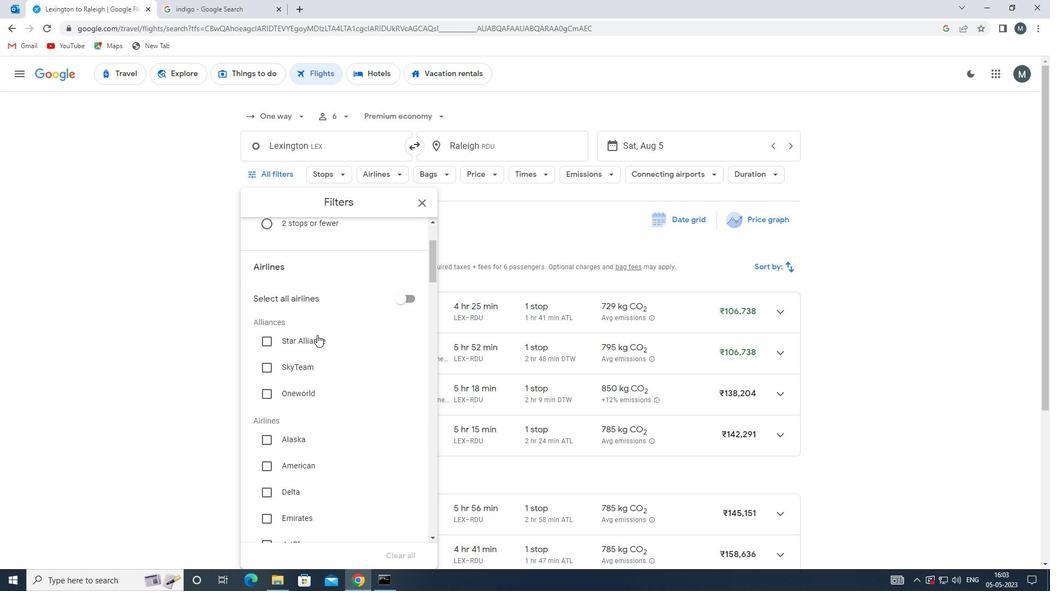 
Action: Mouse scrolled (317, 334) with delta (0, 0)
Screenshot: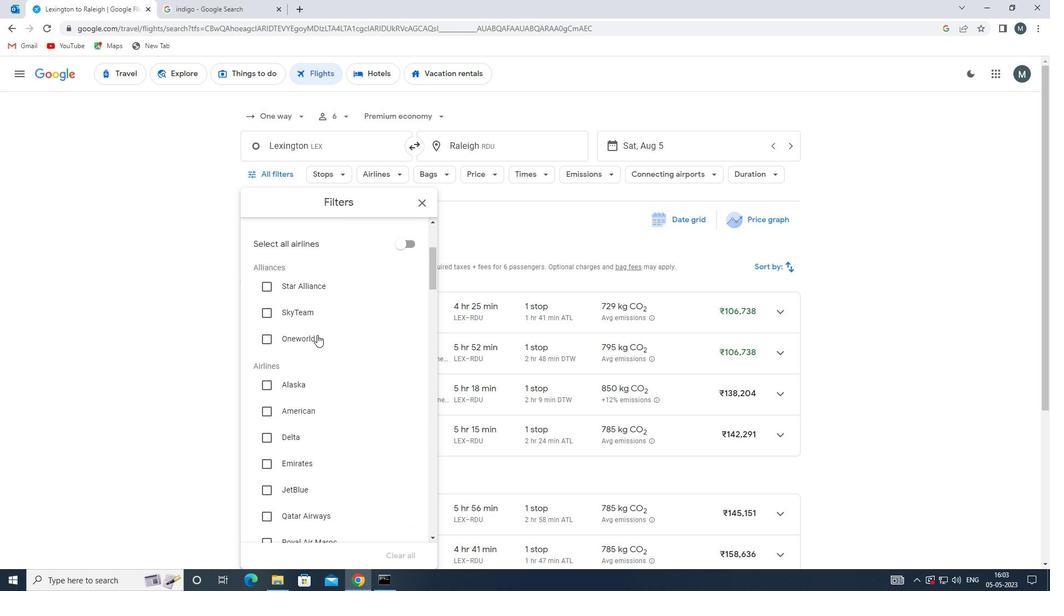 
Action: Mouse moved to (316, 335)
Screenshot: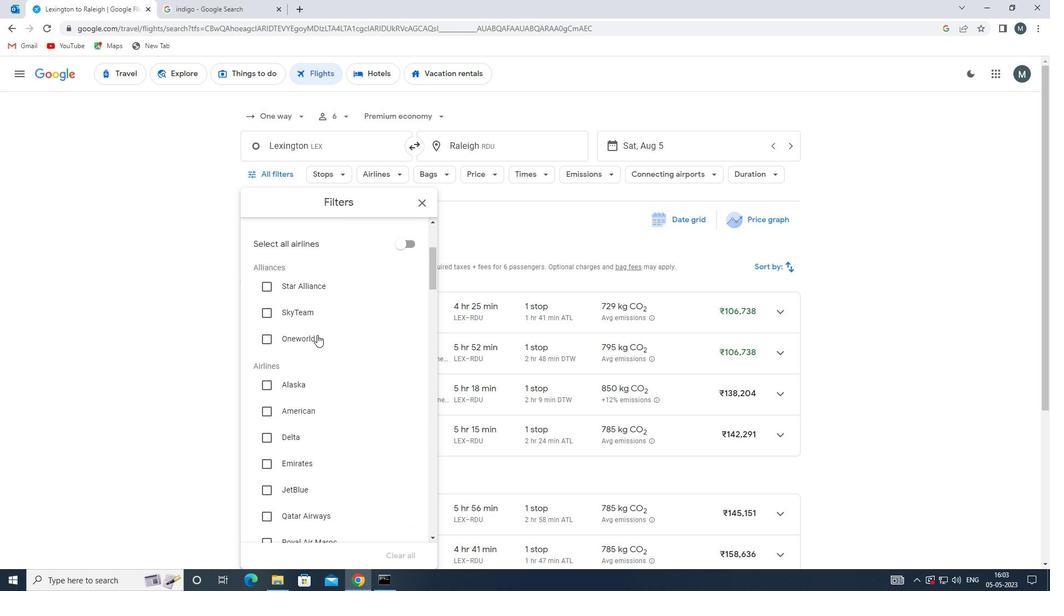 
Action: Mouse scrolled (316, 334) with delta (0, 0)
Screenshot: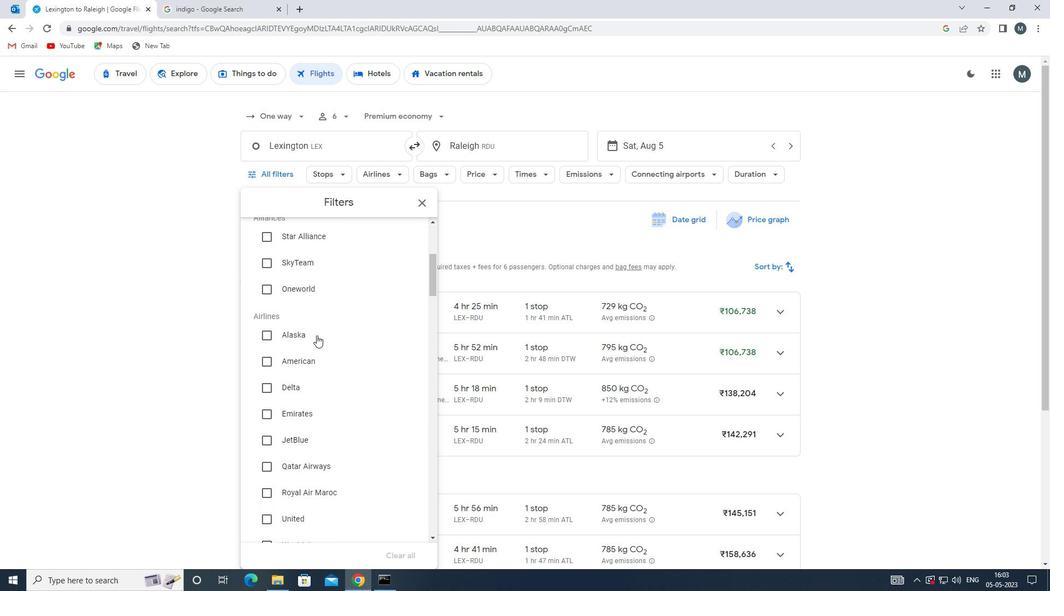 
Action: Mouse scrolled (316, 334) with delta (0, 0)
Screenshot: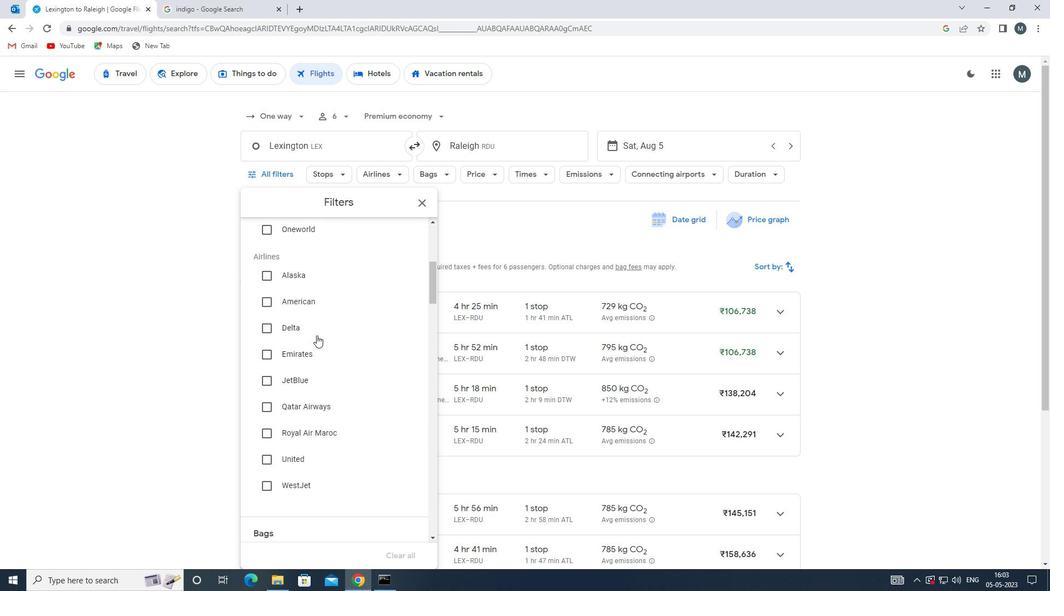 
Action: Mouse moved to (316, 346)
Screenshot: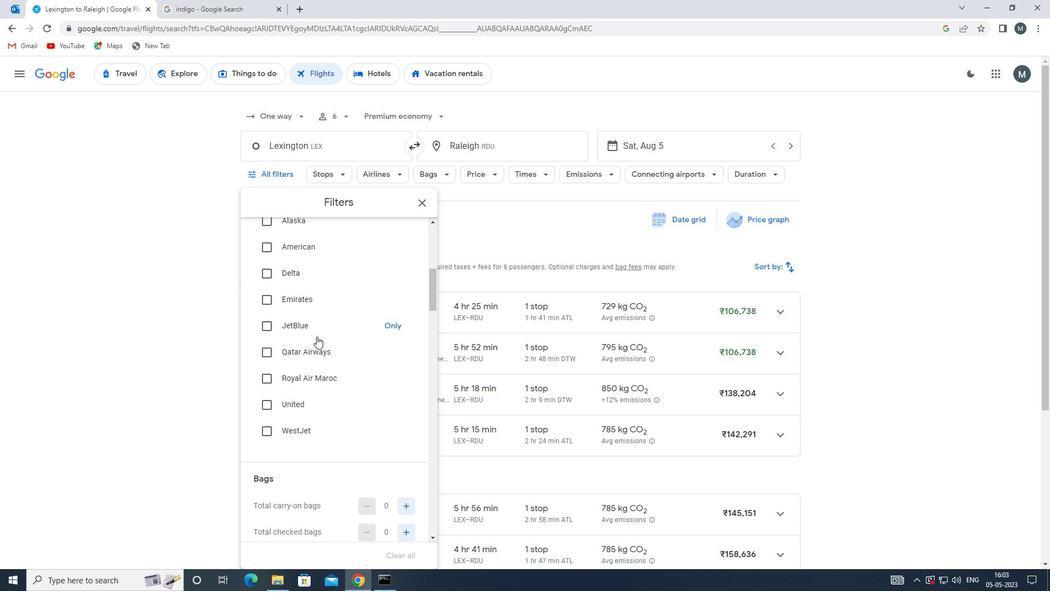 
Action: Mouse scrolled (316, 346) with delta (0, 0)
Screenshot: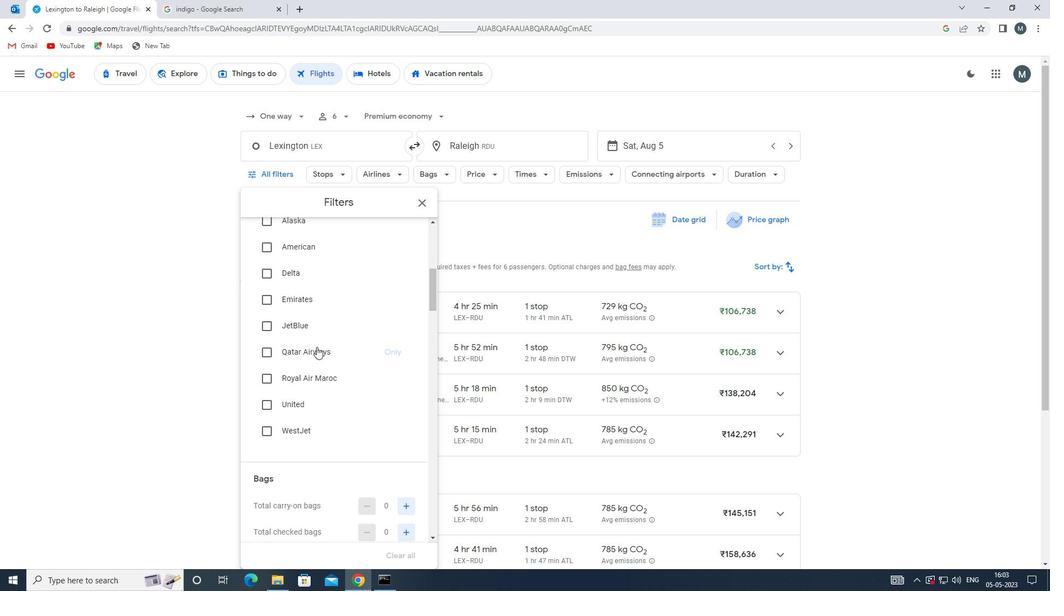
Action: Mouse moved to (317, 348)
Screenshot: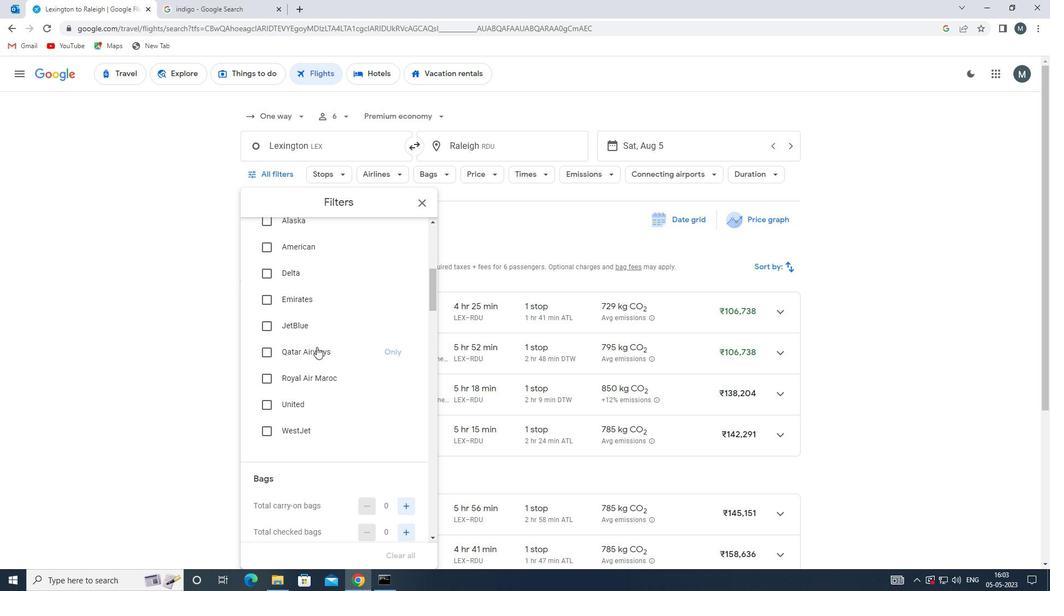 
Action: Mouse scrolled (317, 347) with delta (0, 0)
Screenshot: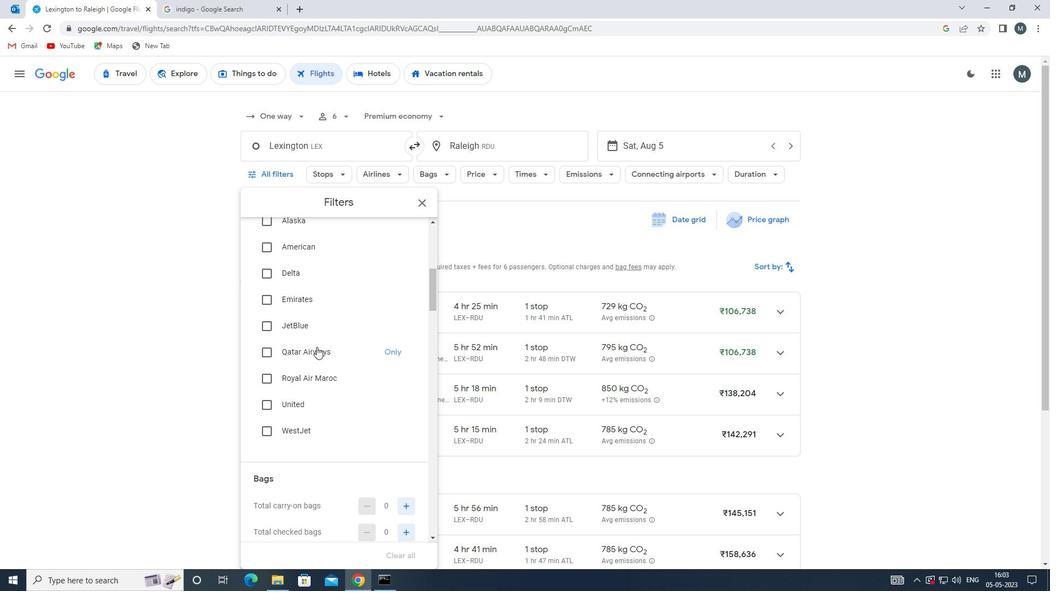 
Action: Mouse moved to (408, 424)
Screenshot: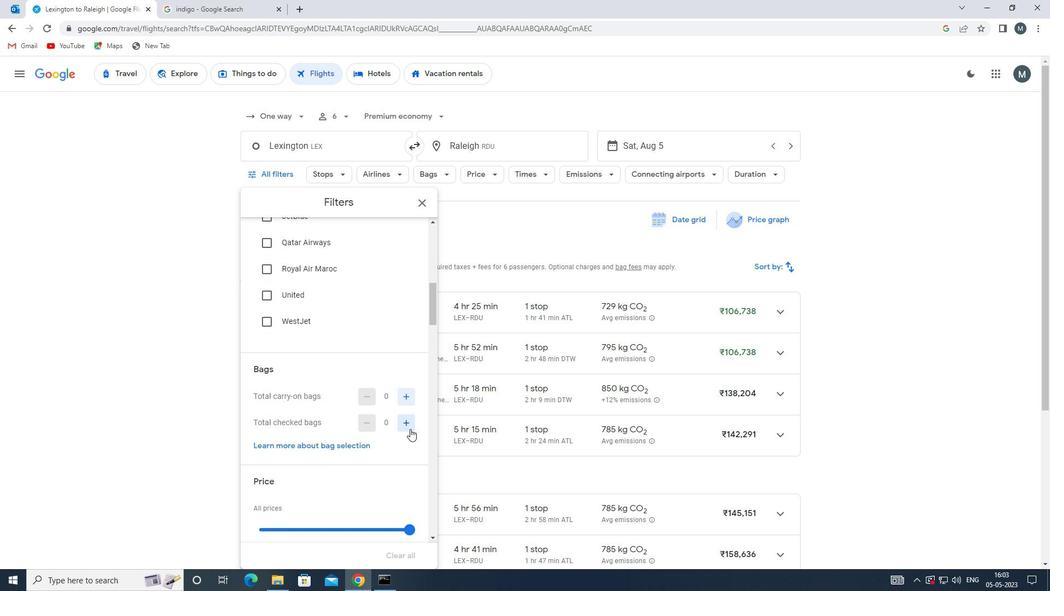 
Action: Mouse pressed left at (408, 424)
Screenshot: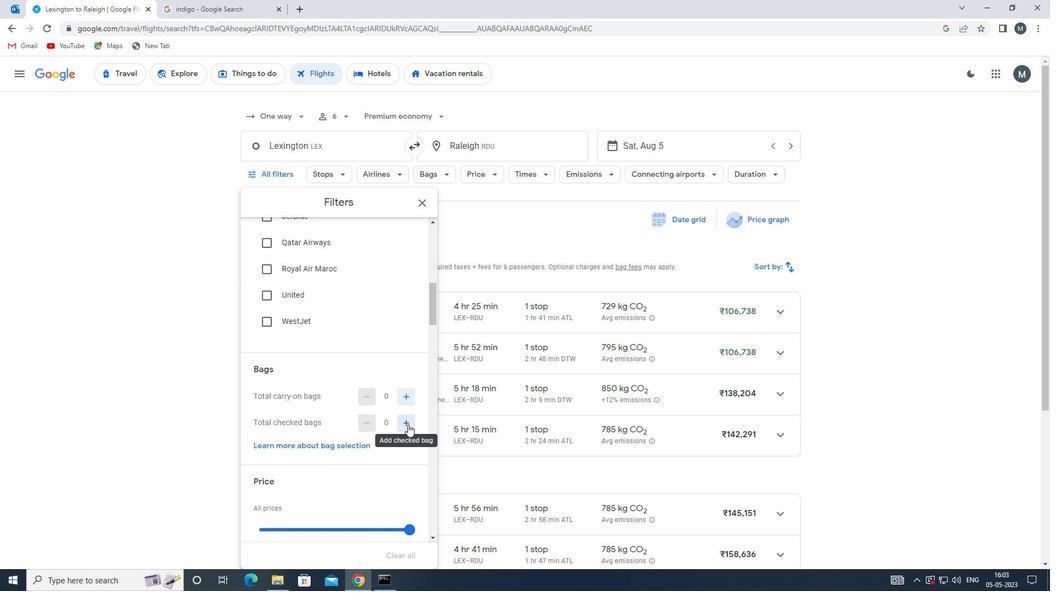 
Action: Mouse pressed left at (408, 424)
Screenshot: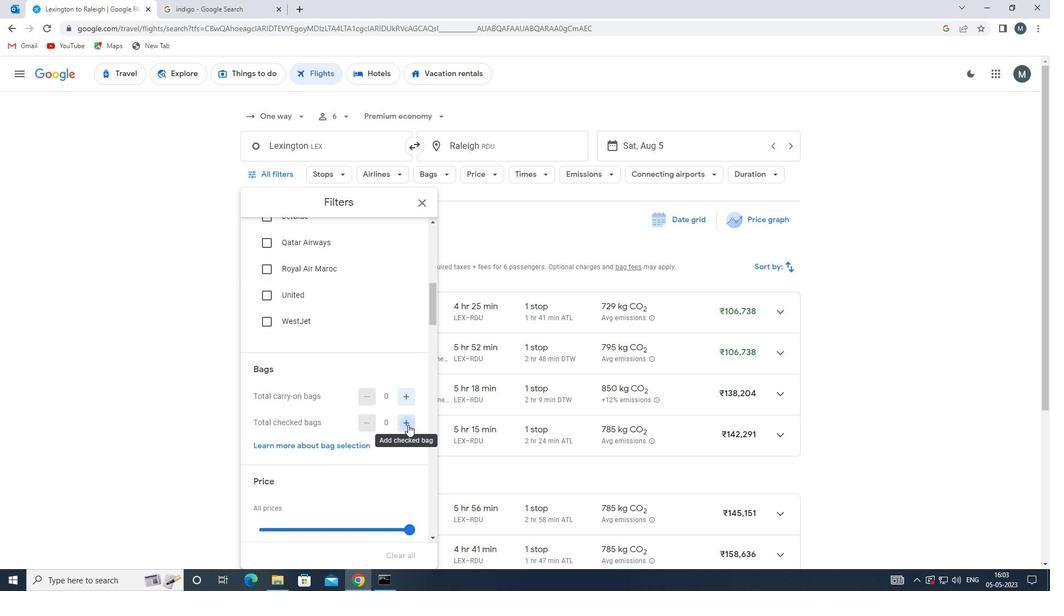 
Action: Mouse pressed left at (408, 424)
Screenshot: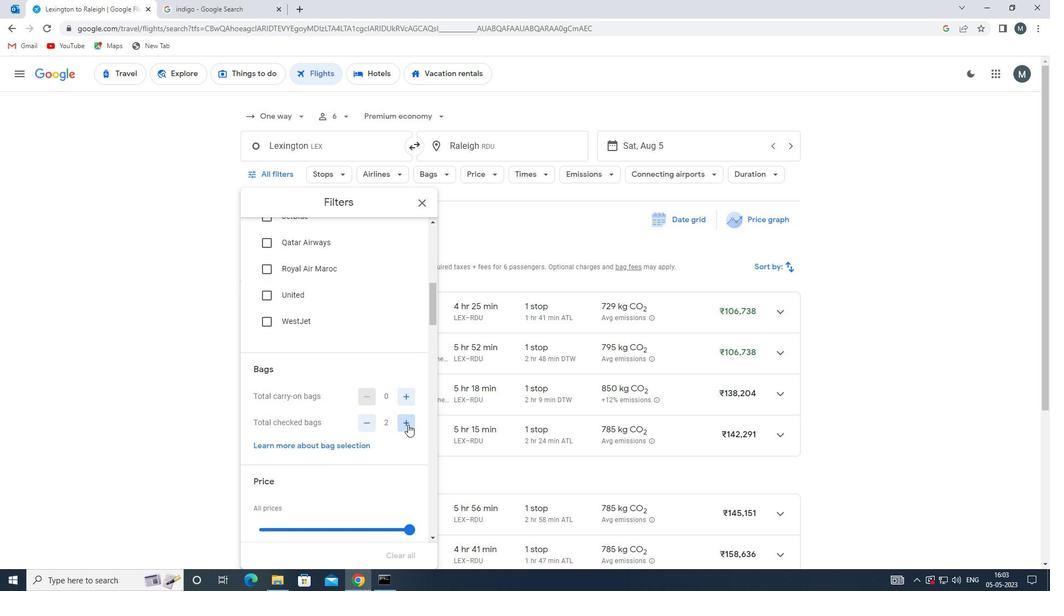 
Action: Mouse moved to (384, 411)
Screenshot: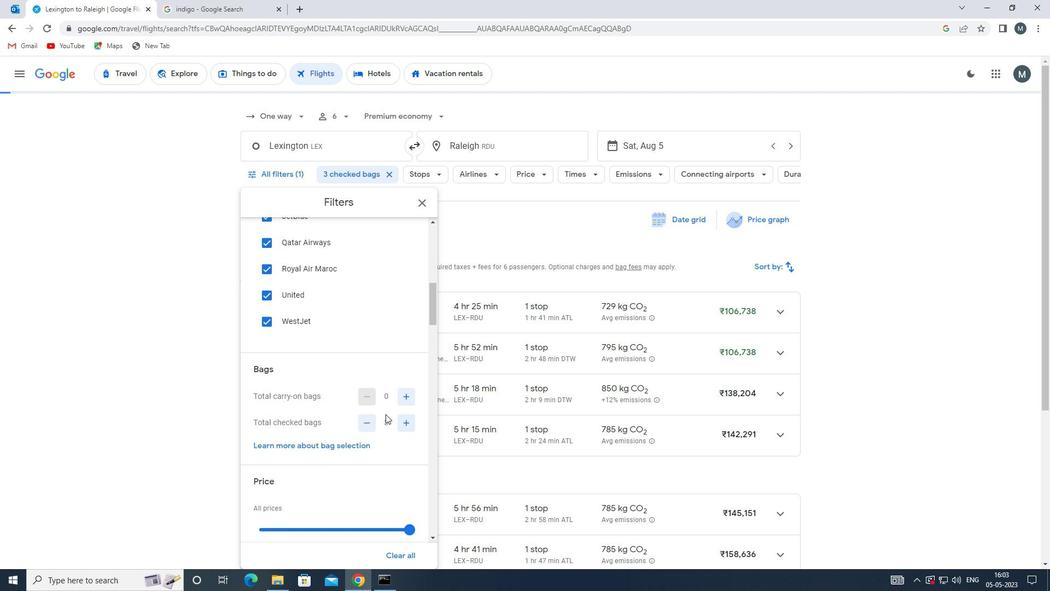 
Action: Mouse scrolled (384, 410) with delta (0, 0)
Screenshot: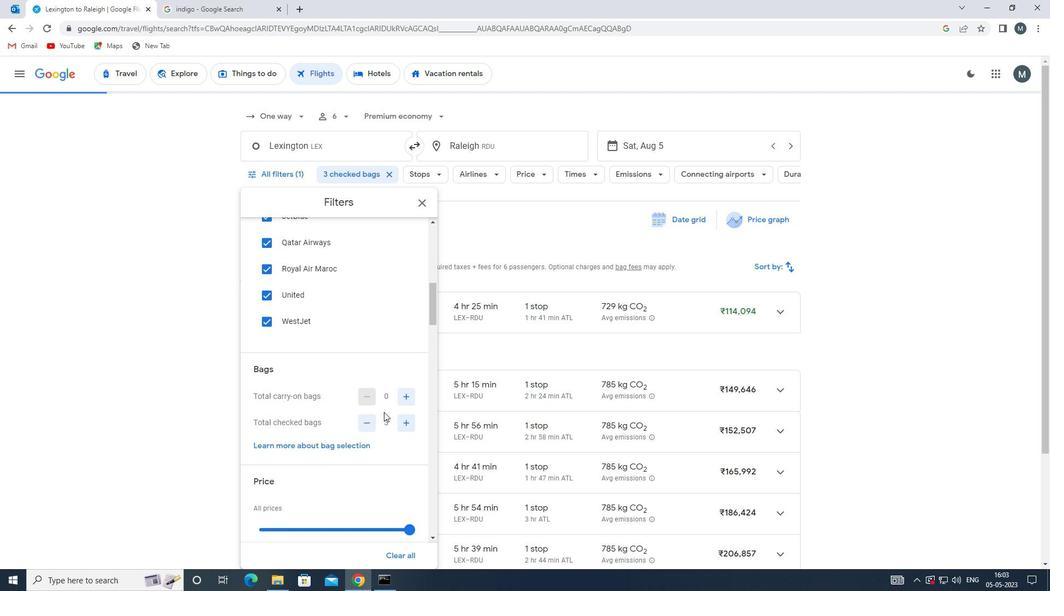 
Action: Mouse moved to (383, 408)
Screenshot: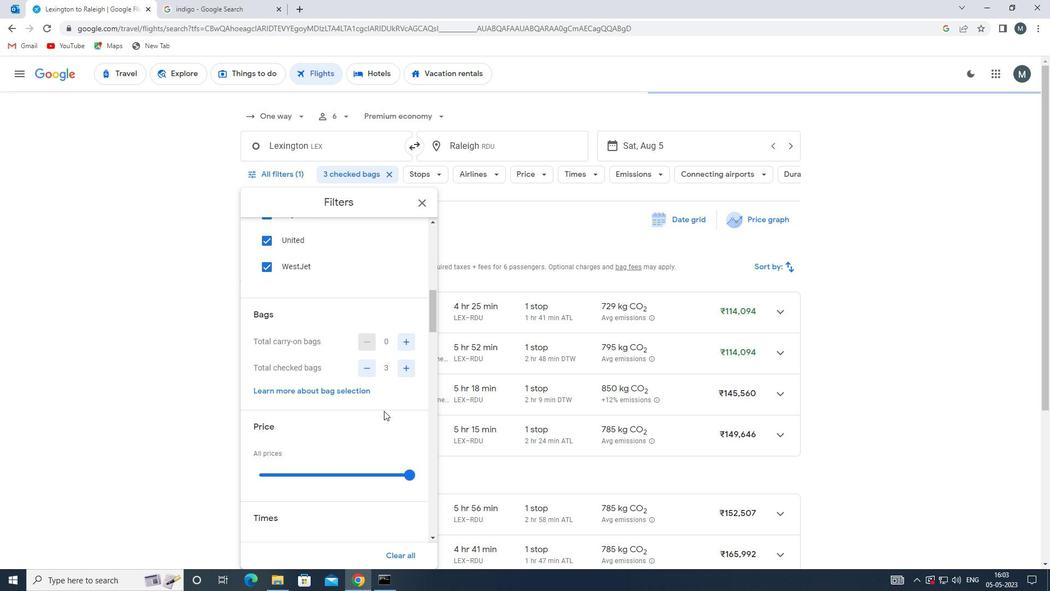 
Action: Mouse scrolled (383, 407) with delta (0, 0)
Screenshot: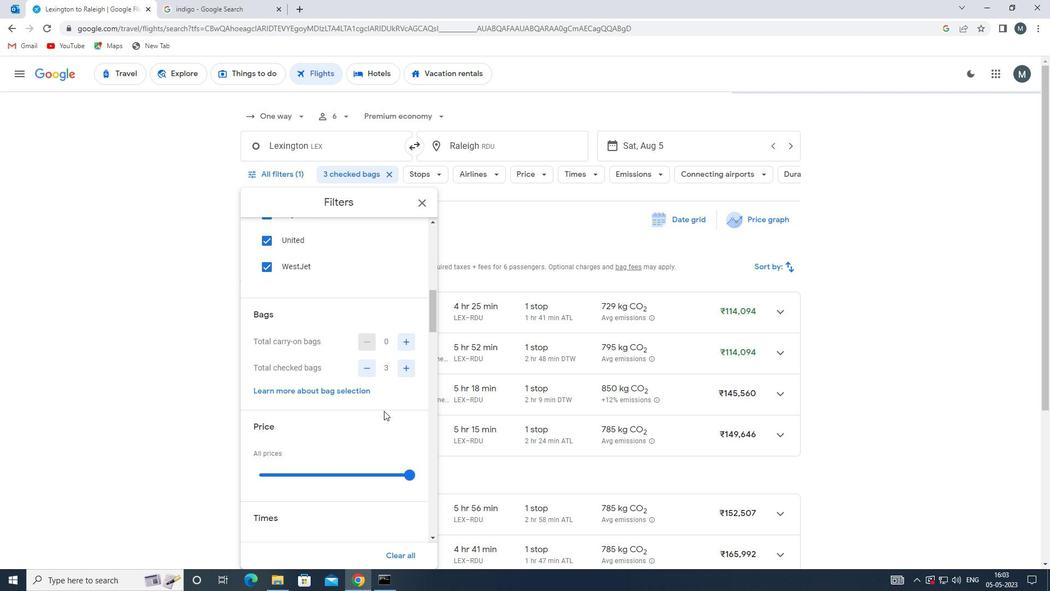 
Action: Mouse moved to (351, 419)
Screenshot: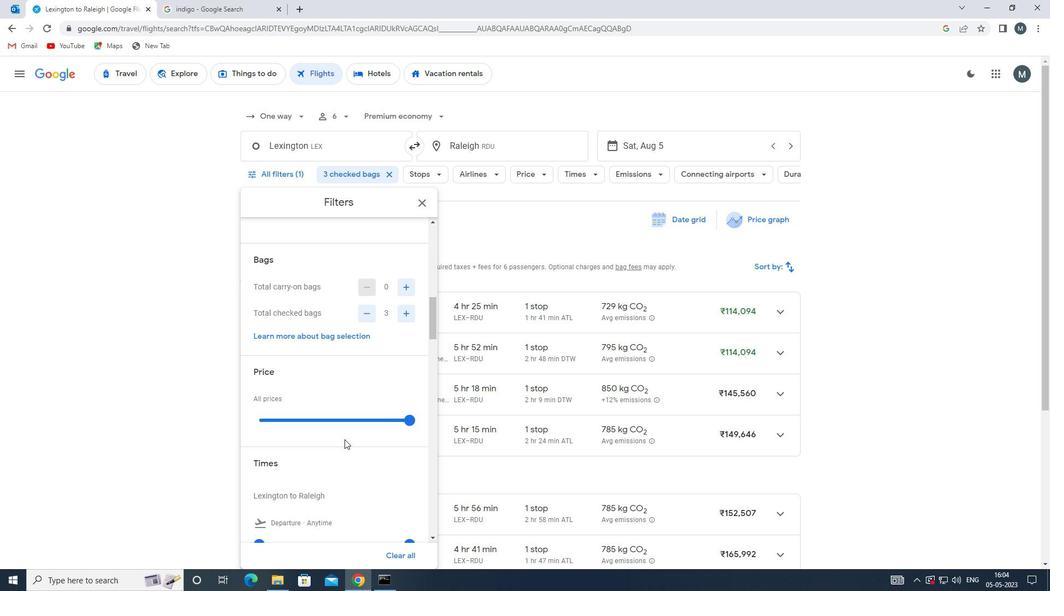 
Action: Mouse pressed left at (351, 419)
Screenshot: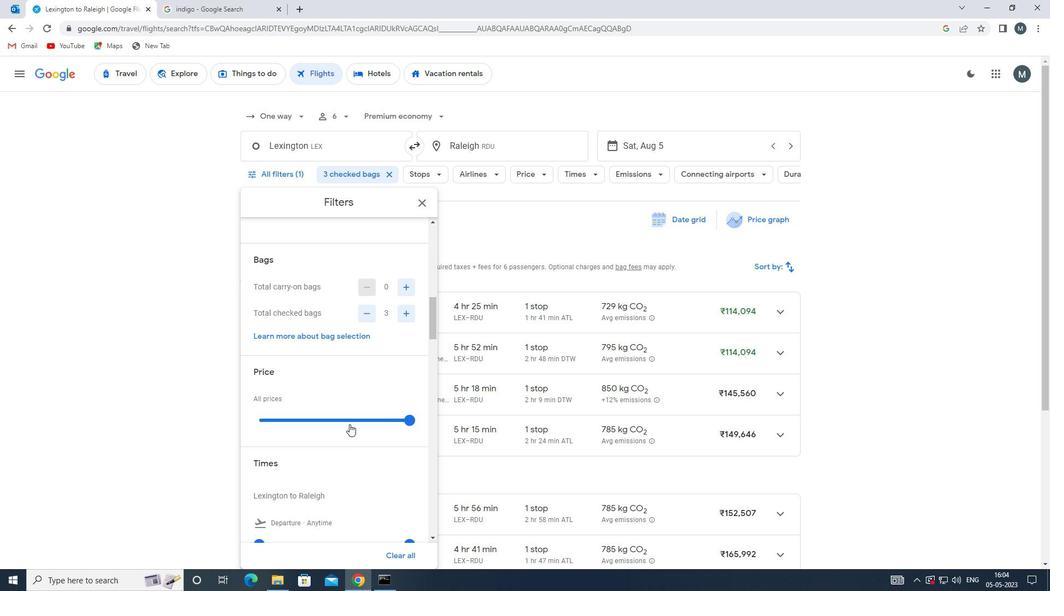 
Action: Mouse pressed left at (351, 419)
Screenshot: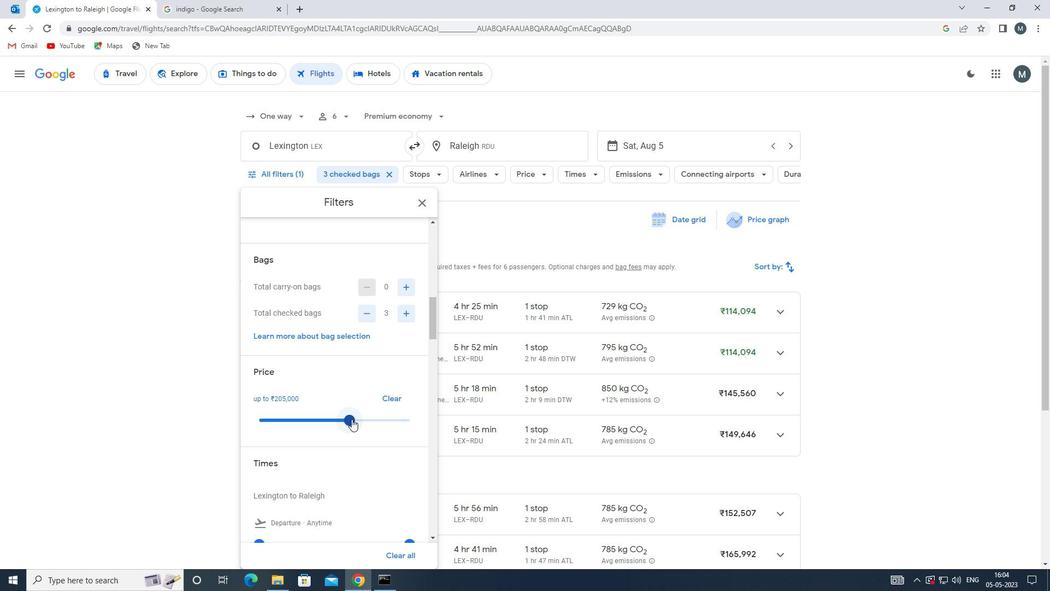 
Action: Mouse moved to (351, 376)
Screenshot: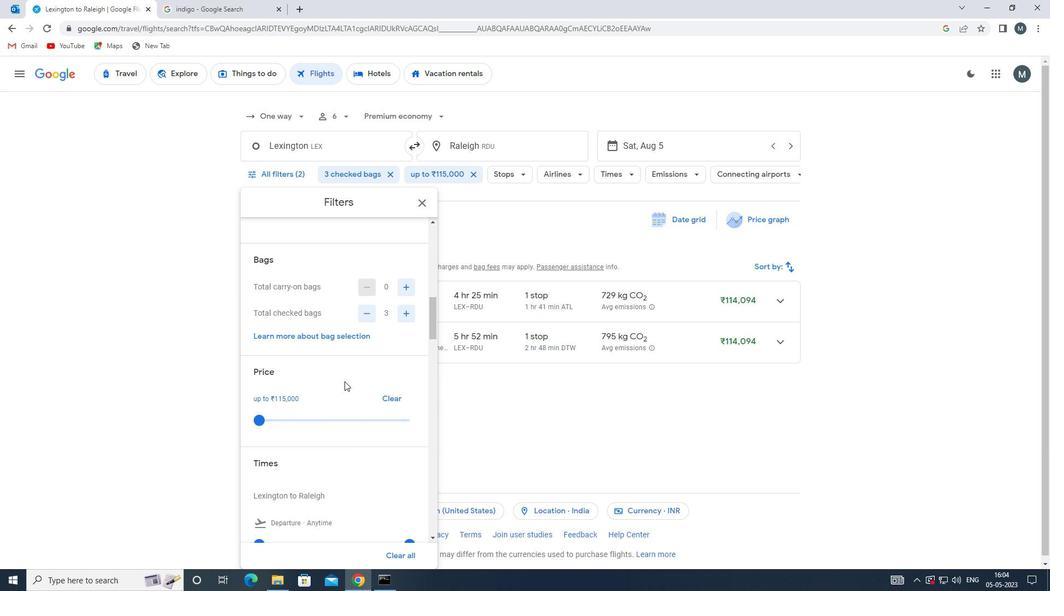 
Action: Mouse scrolled (351, 376) with delta (0, 0)
Screenshot: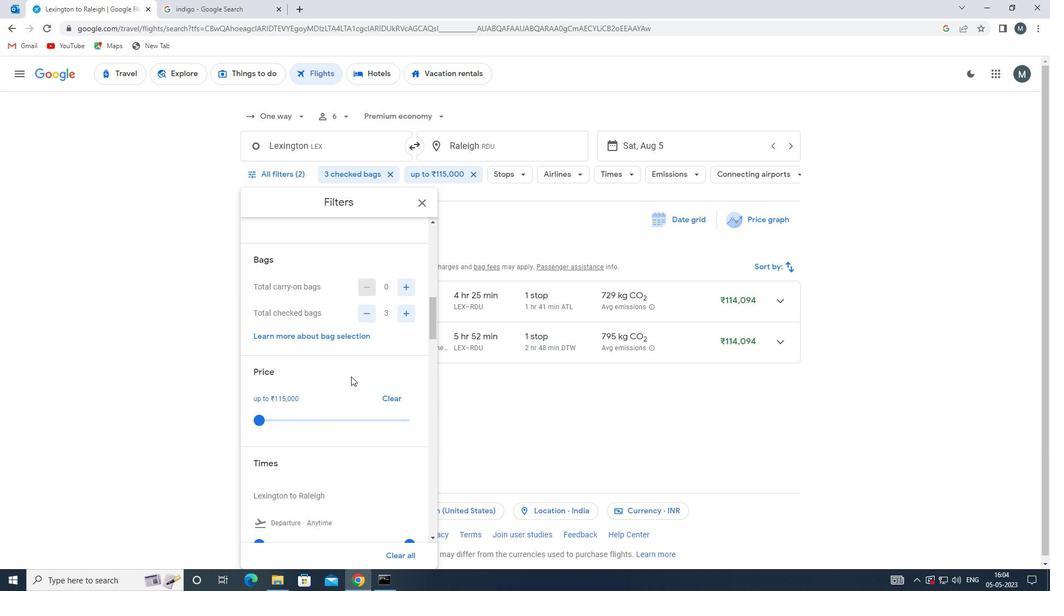 
Action: Mouse scrolled (351, 376) with delta (0, 0)
Screenshot: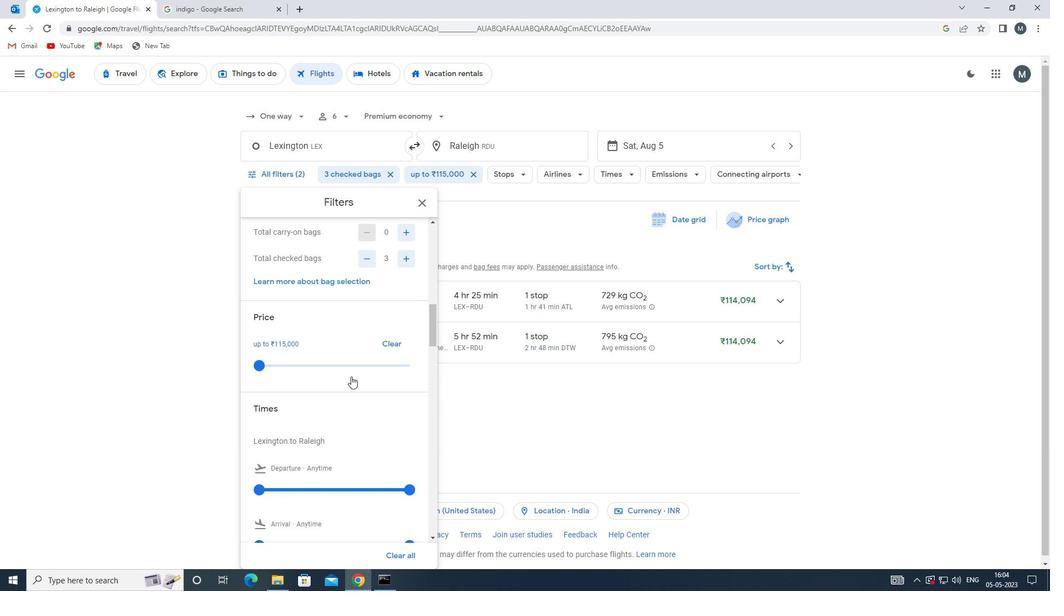 
Action: Mouse moved to (259, 433)
Screenshot: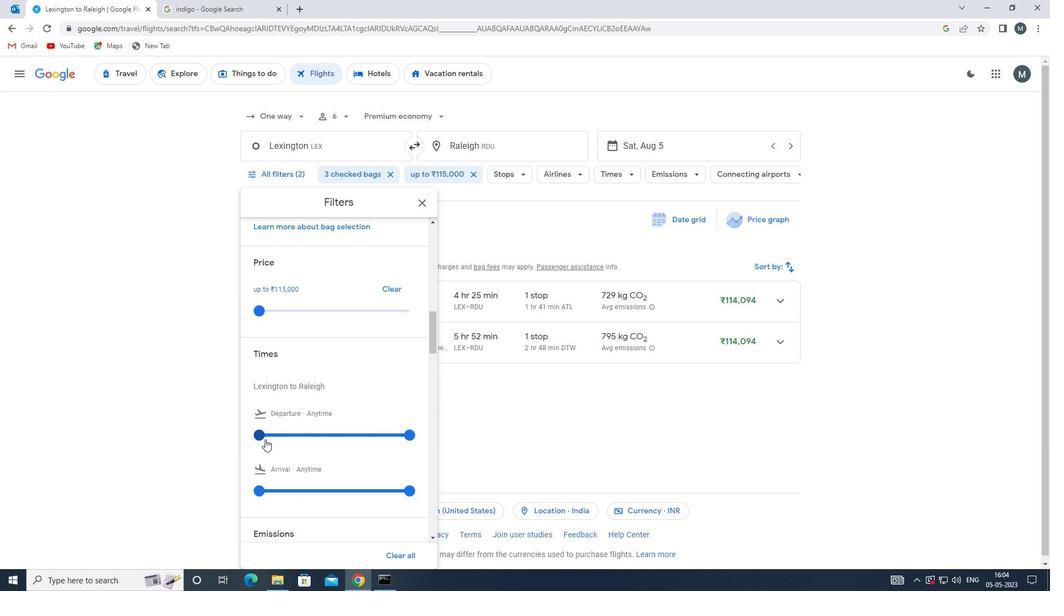 
Action: Mouse pressed left at (259, 433)
Screenshot: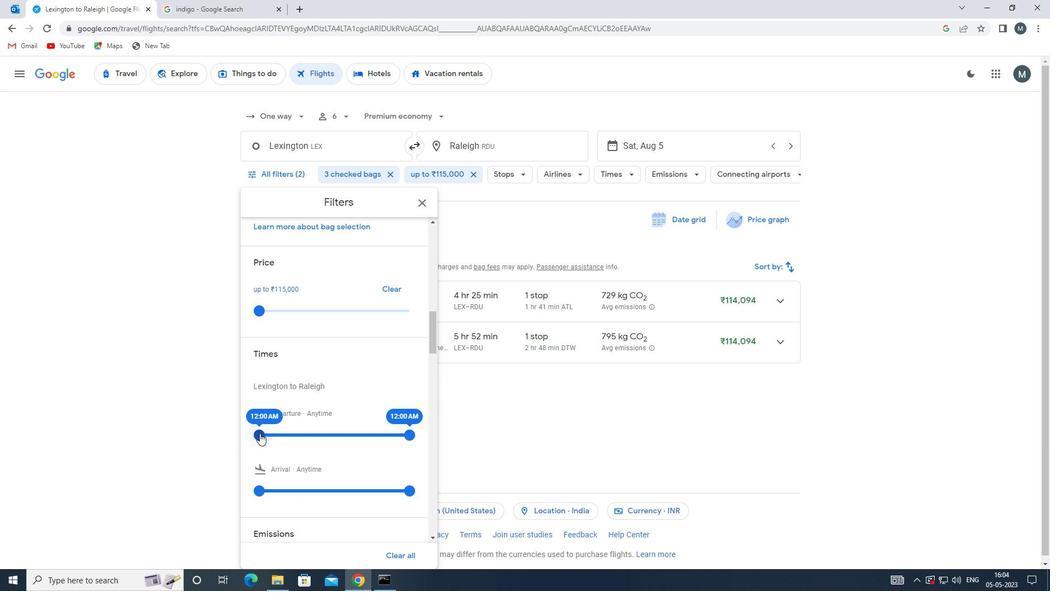 
Action: Mouse moved to (406, 431)
Screenshot: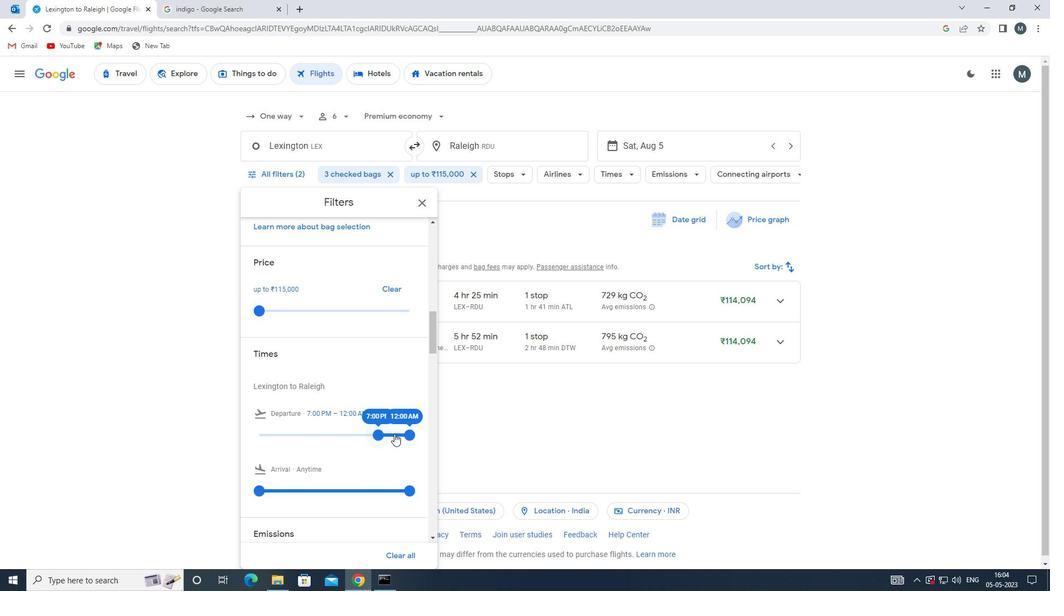 
Action: Mouse pressed left at (406, 431)
Screenshot: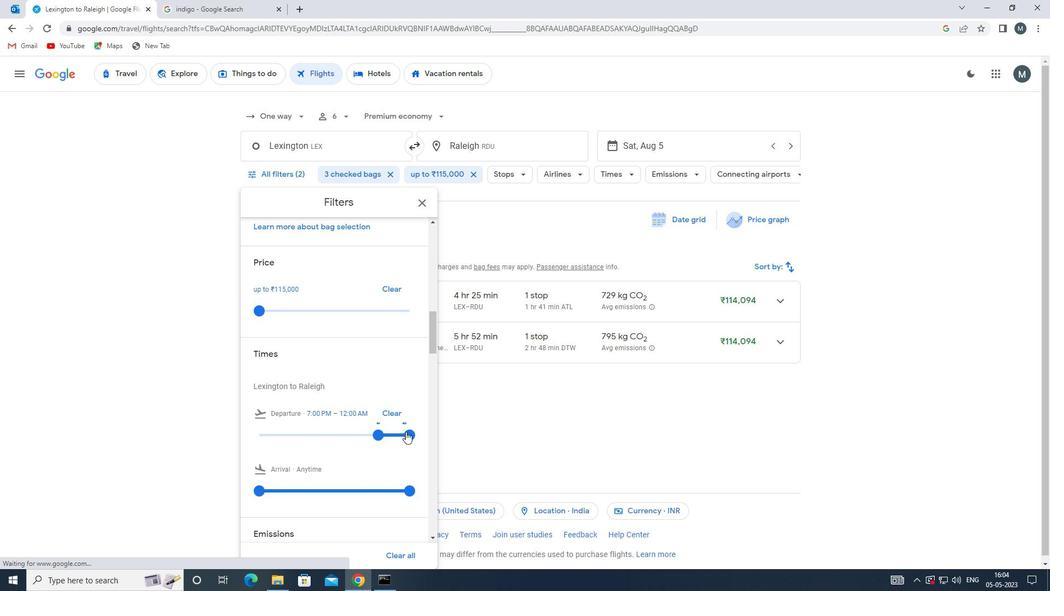 
Action: Mouse moved to (353, 409)
Screenshot: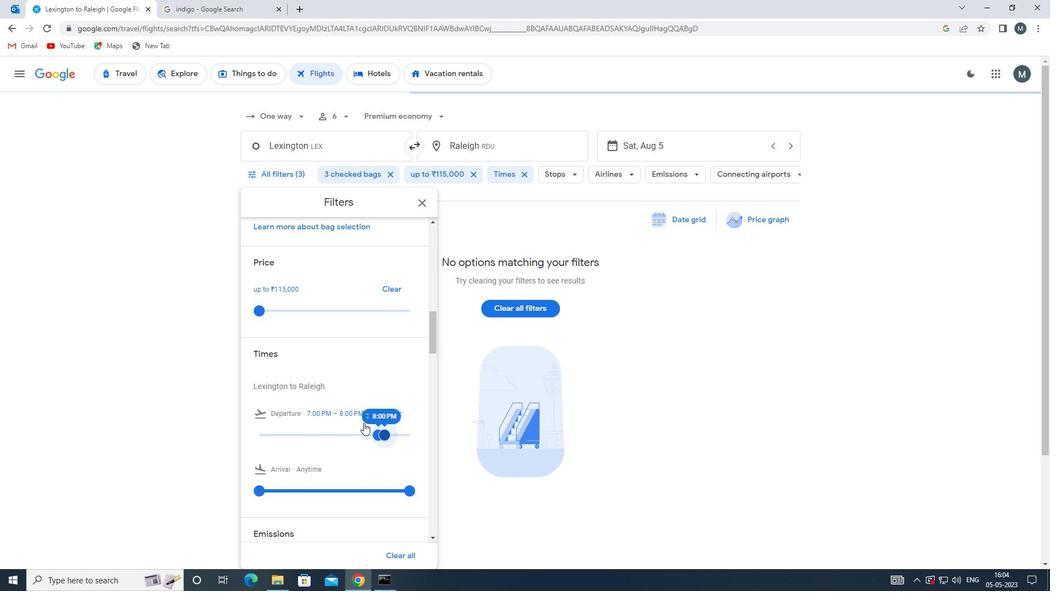 
Action: Mouse scrolled (353, 409) with delta (0, 0)
Screenshot: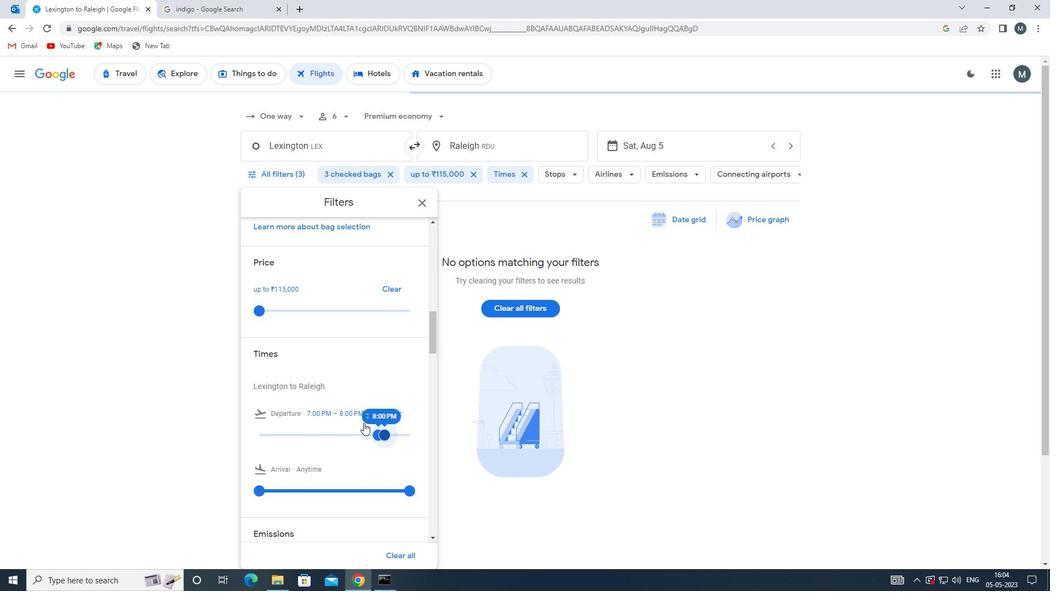 
Action: Mouse scrolled (353, 409) with delta (0, 0)
Screenshot: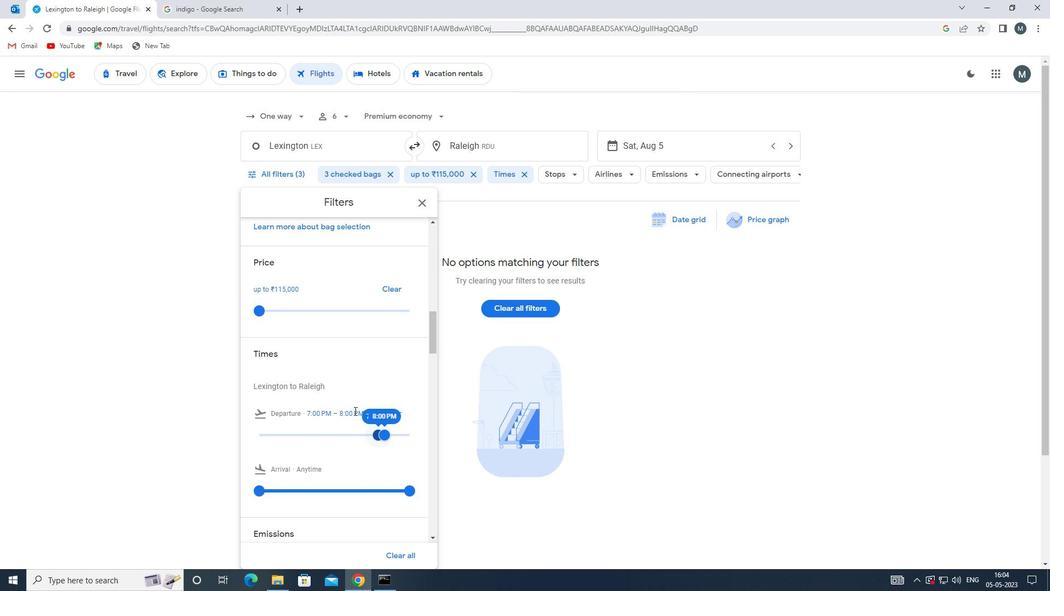 
Action: Mouse moved to (424, 204)
Screenshot: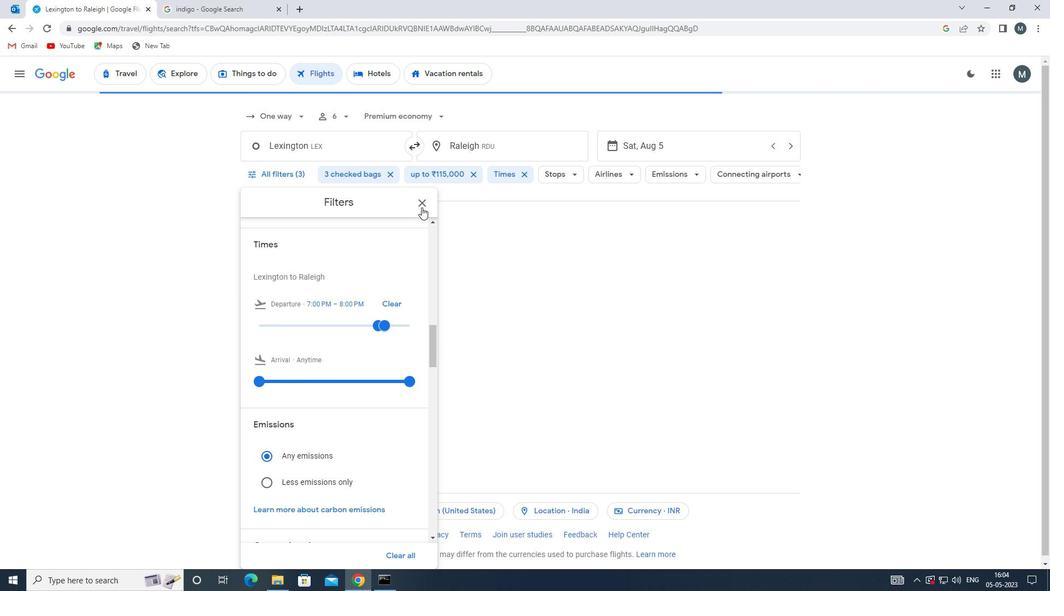 
Action: Mouse pressed left at (424, 204)
Screenshot: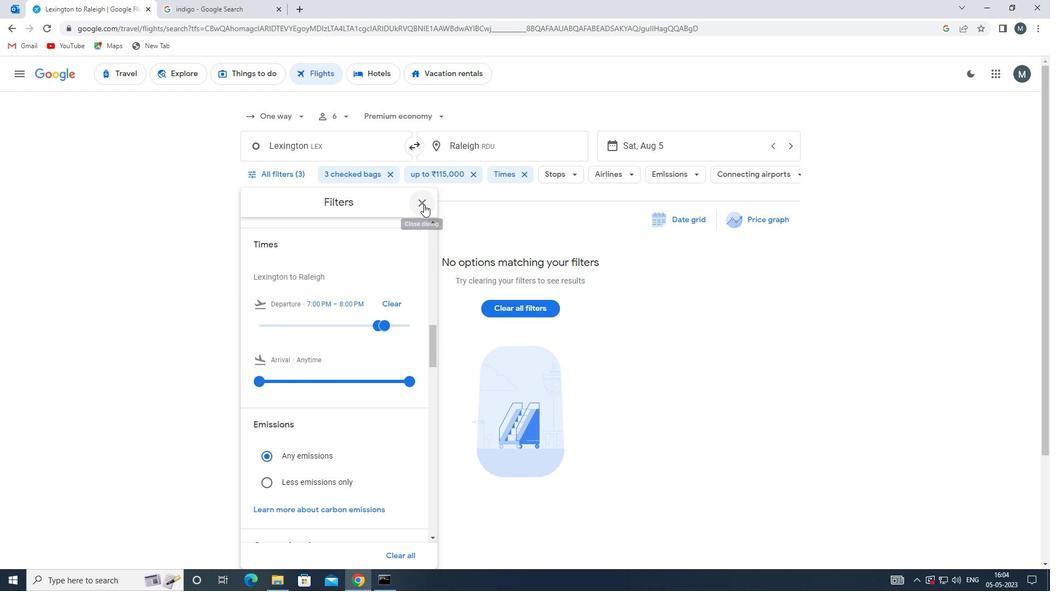 
